 Task: In the  document Povertyfile.epub Change font size of watermark '113' and place the watermark  'Horizontally'. Insert footer and write ww.ramsons.com
Action: Mouse moved to (312, 422)
Screenshot: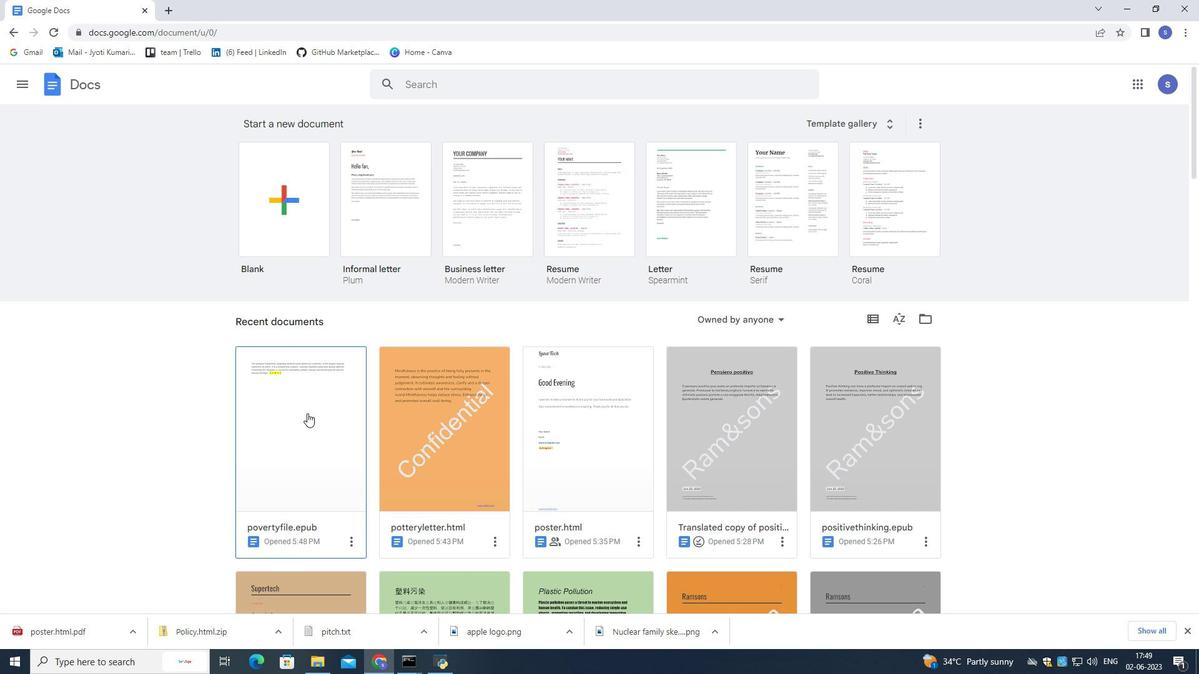 
Action: Mouse pressed left at (312, 422)
Screenshot: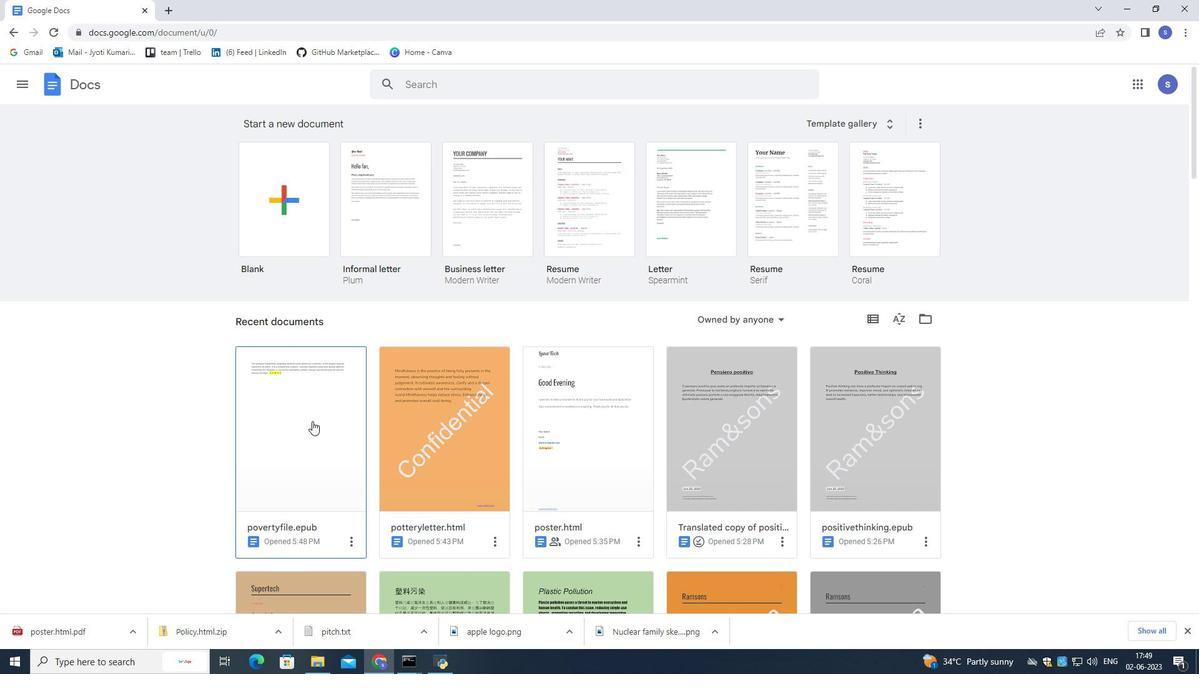 
Action: Mouse pressed left at (312, 422)
Screenshot: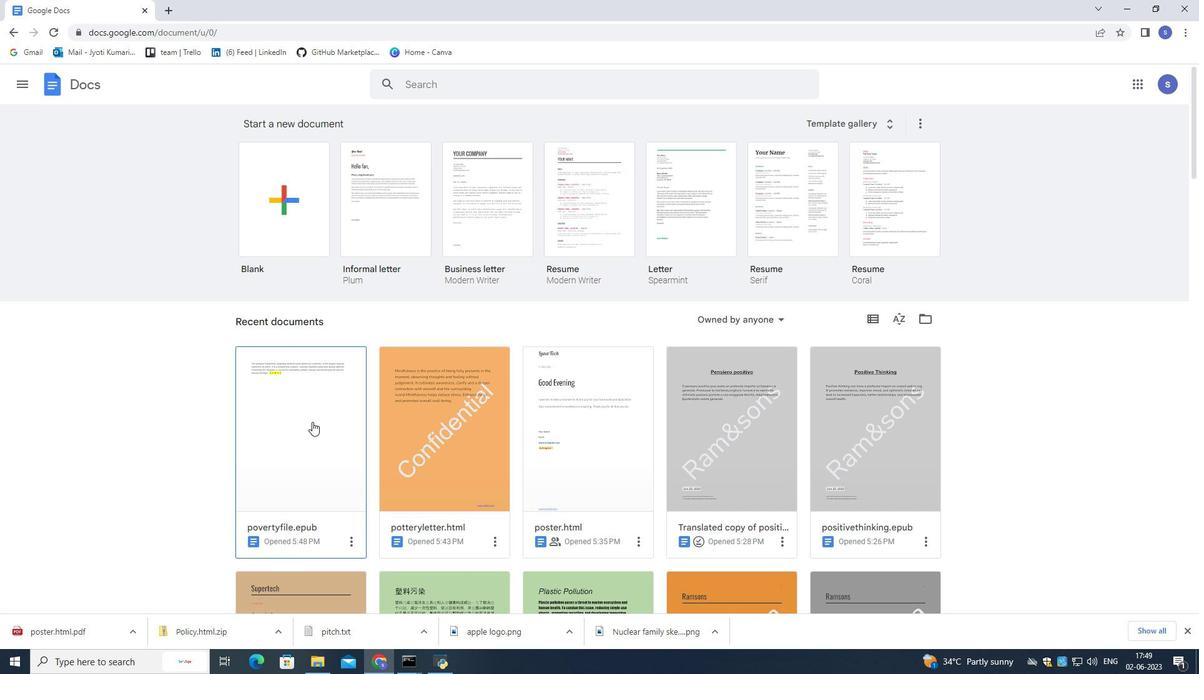 
Action: Mouse moved to (599, 380)
Screenshot: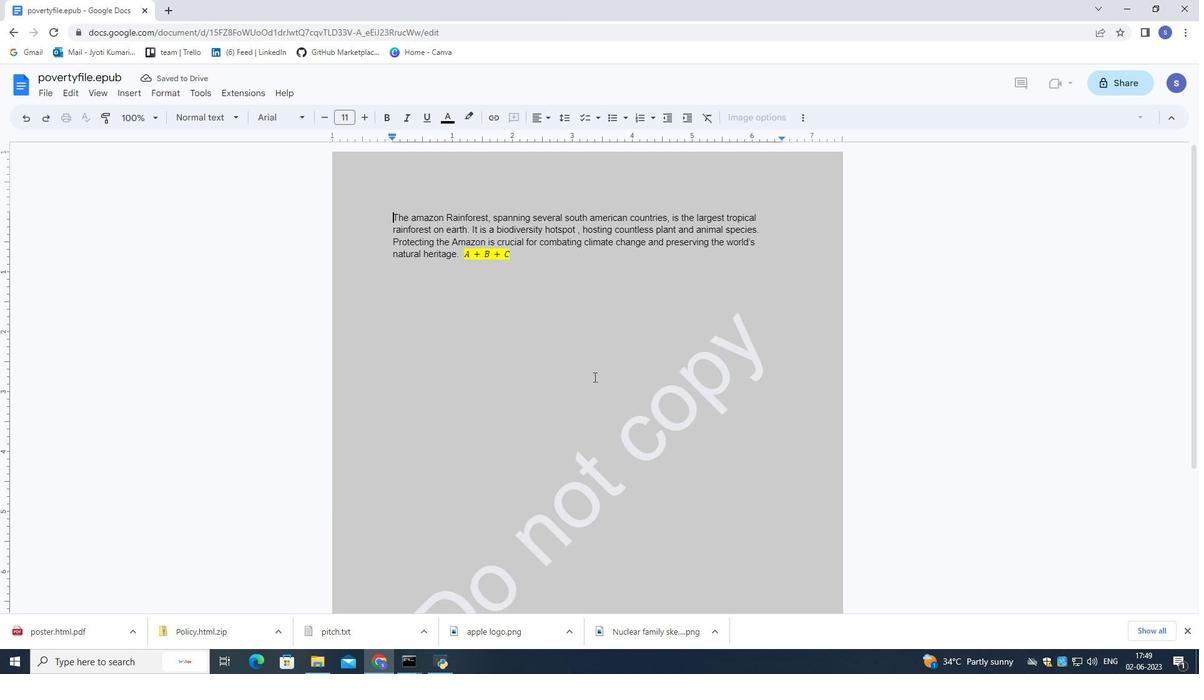 
Action: Mouse scrolled (599, 379) with delta (0, 0)
Screenshot: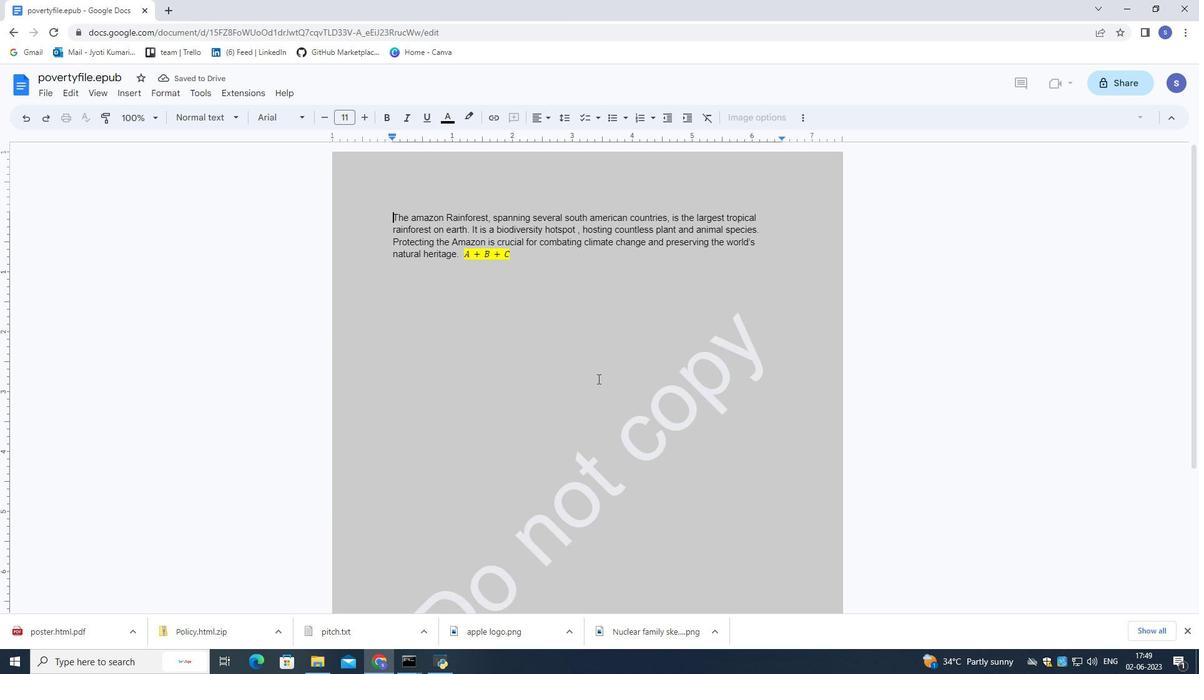 
Action: Mouse moved to (600, 380)
Screenshot: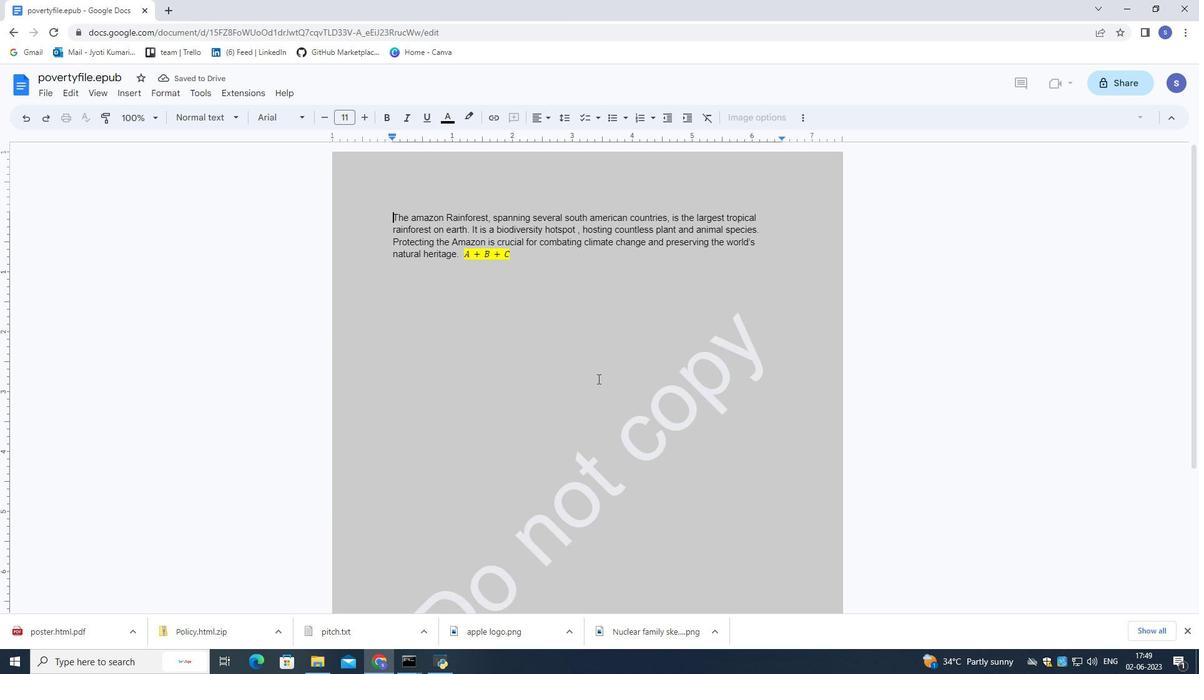 
Action: Mouse scrolled (600, 379) with delta (0, 0)
Screenshot: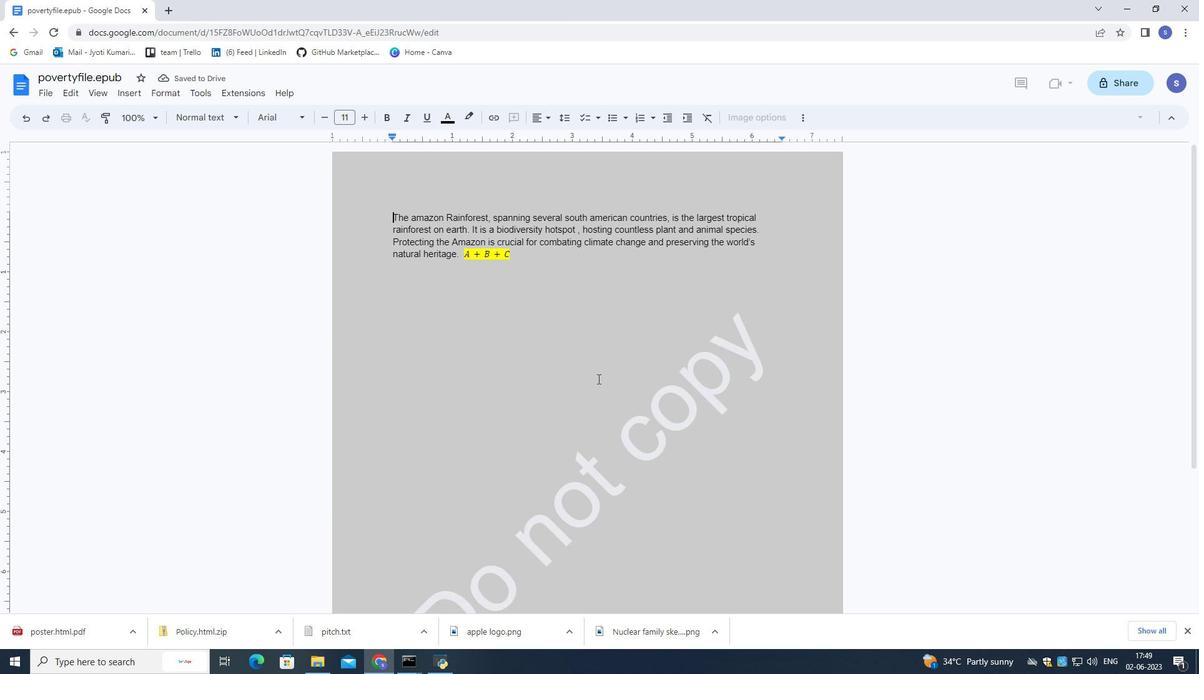 
Action: Mouse moved to (606, 344)
Screenshot: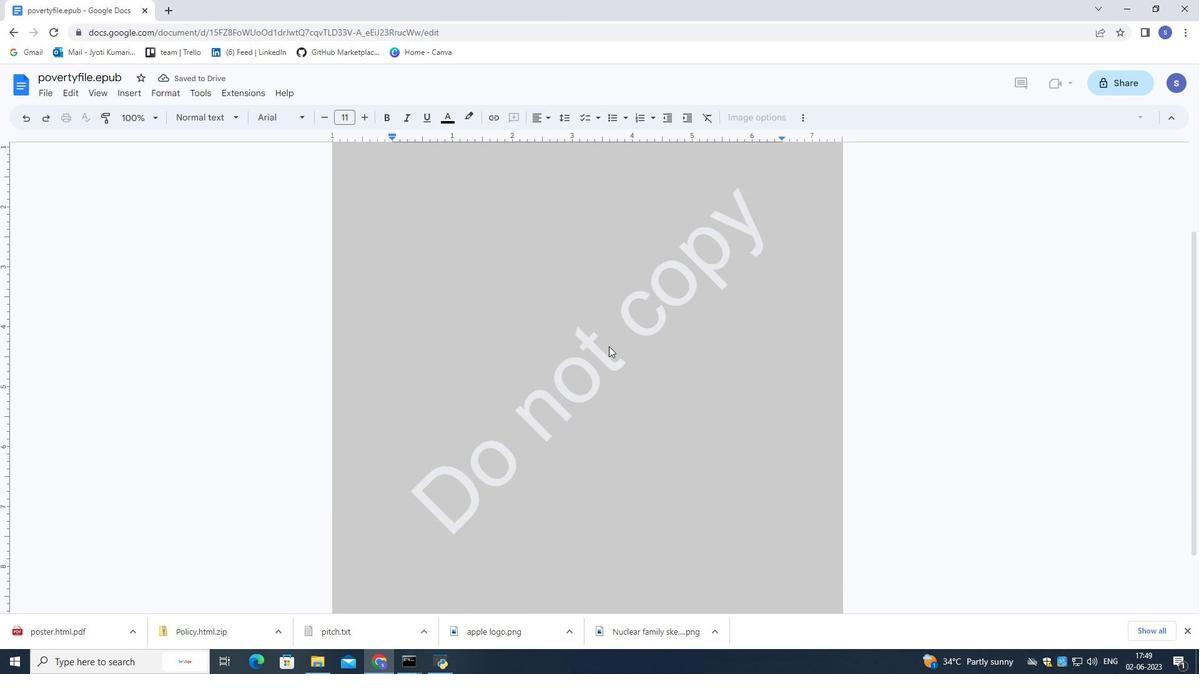 
Action: Mouse pressed left at (606, 344)
Screenshot: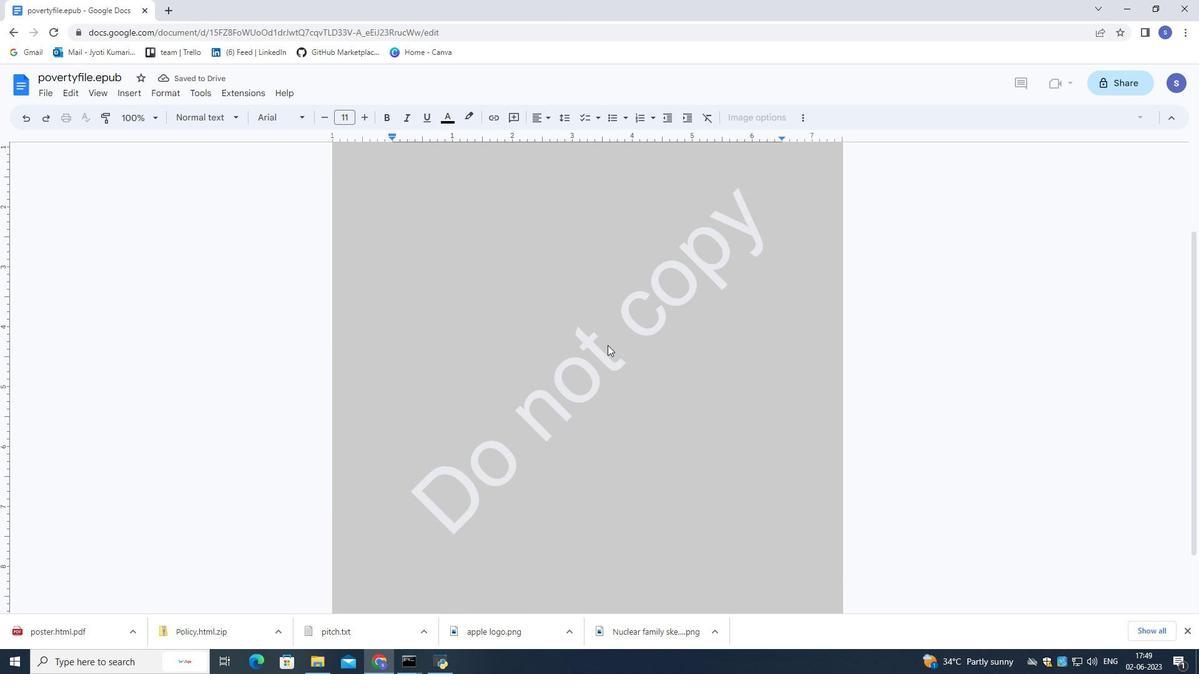 
Action: Mouse moved to (606, 344)
Screenshot: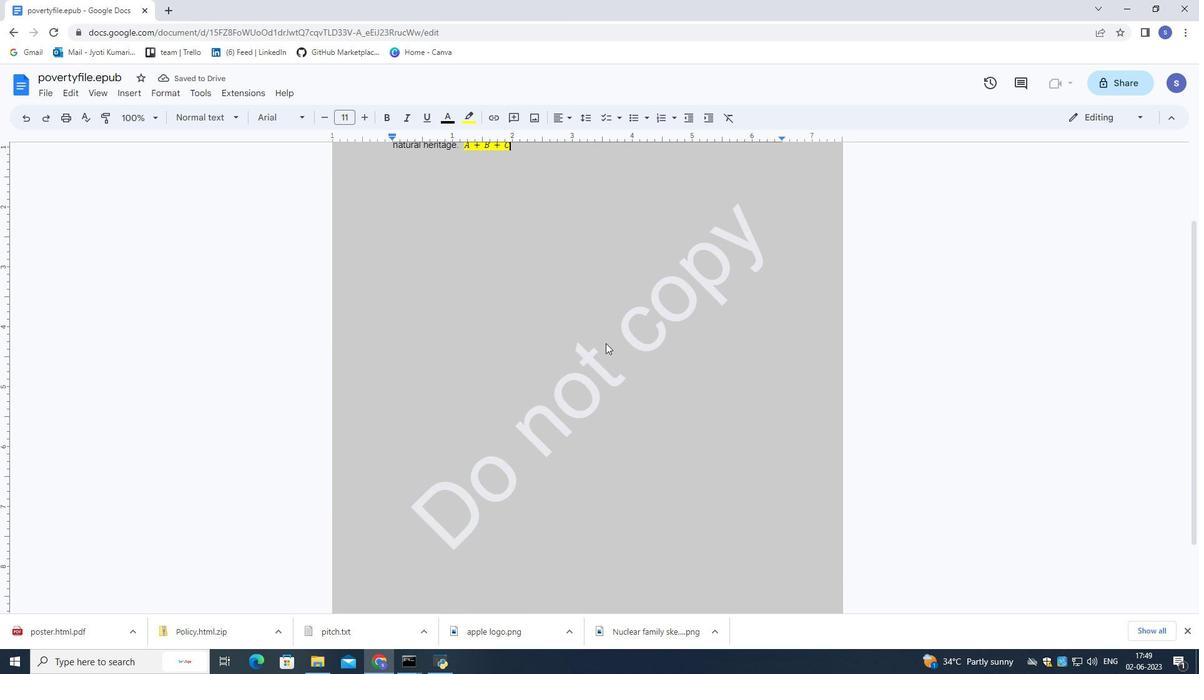 
Action: Mouse pressed left at (606, 343)
Screenshot: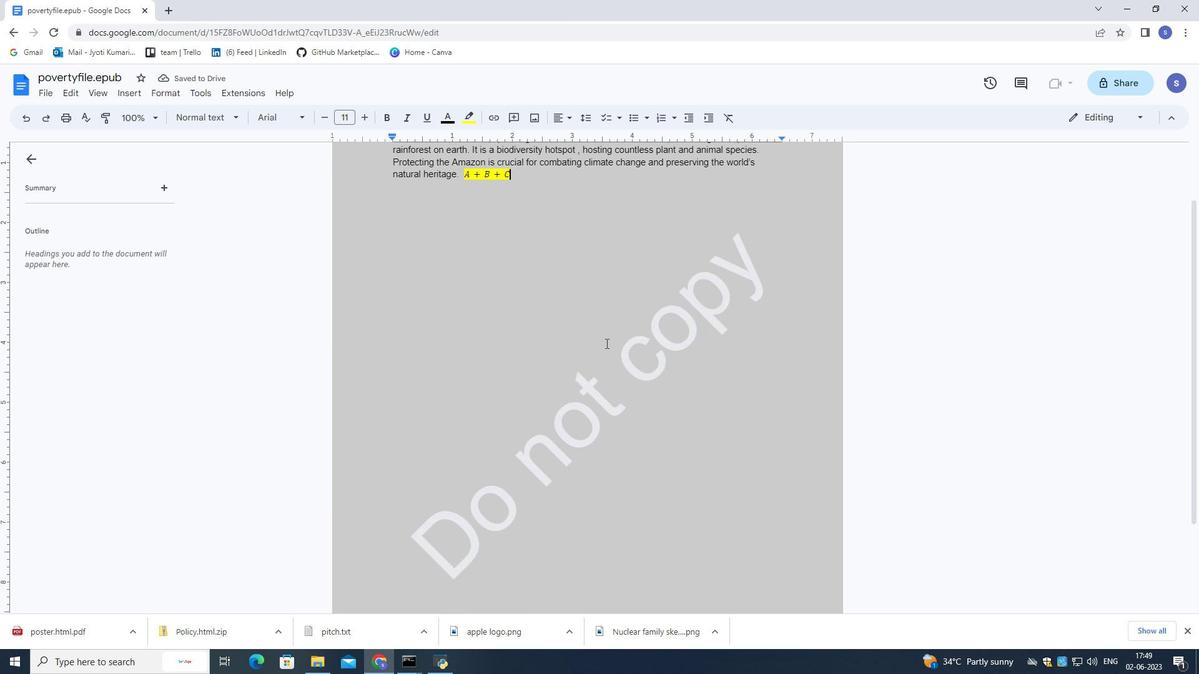
Action: Mouse moved to (629, 380)
Screenshot: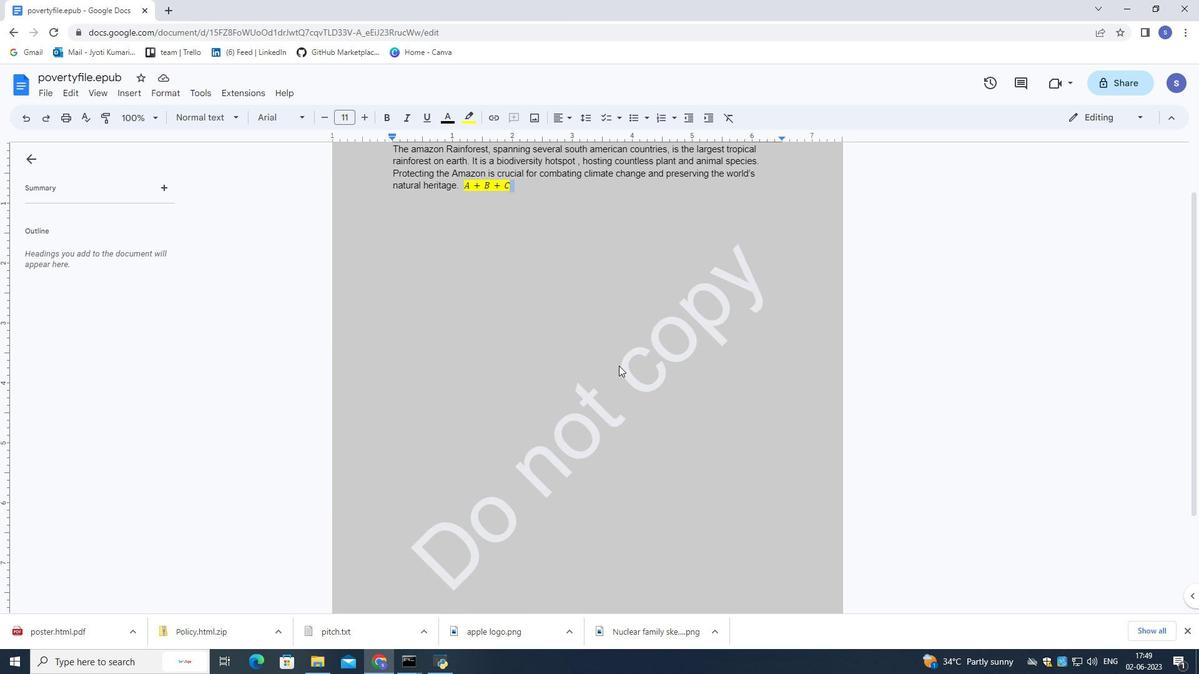 
Action: Mouse pressed left at (629, 380)
Screenshot: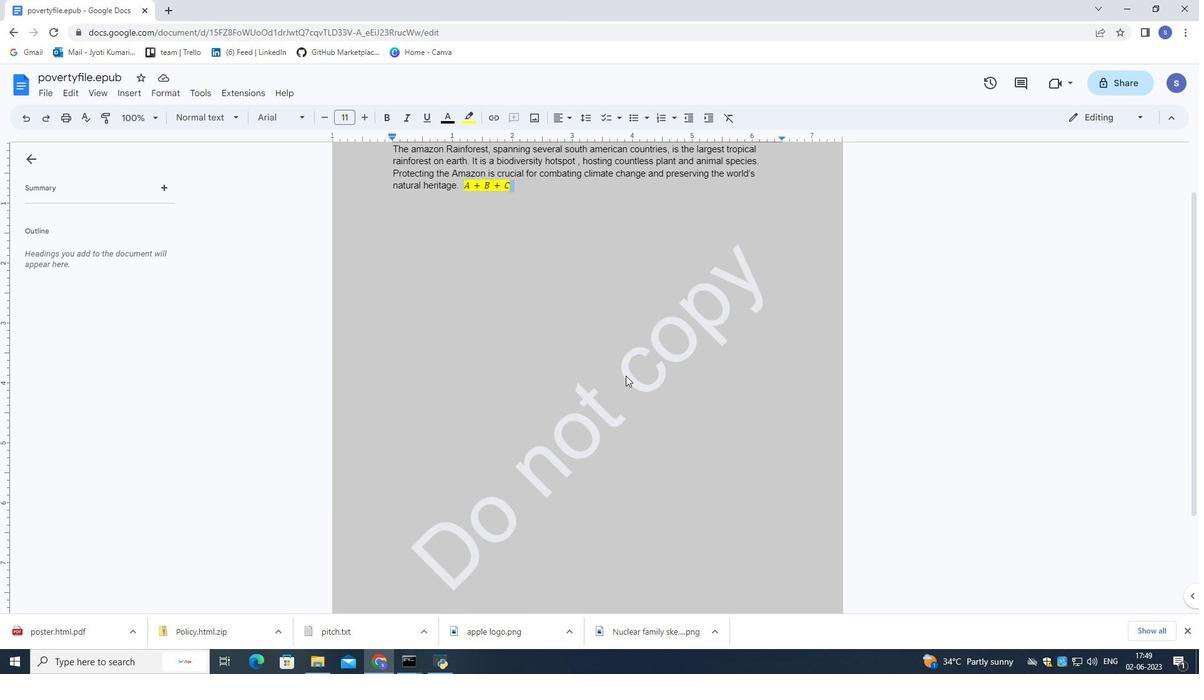 
Action: Mouse moved to (629, 381)
Screenshot: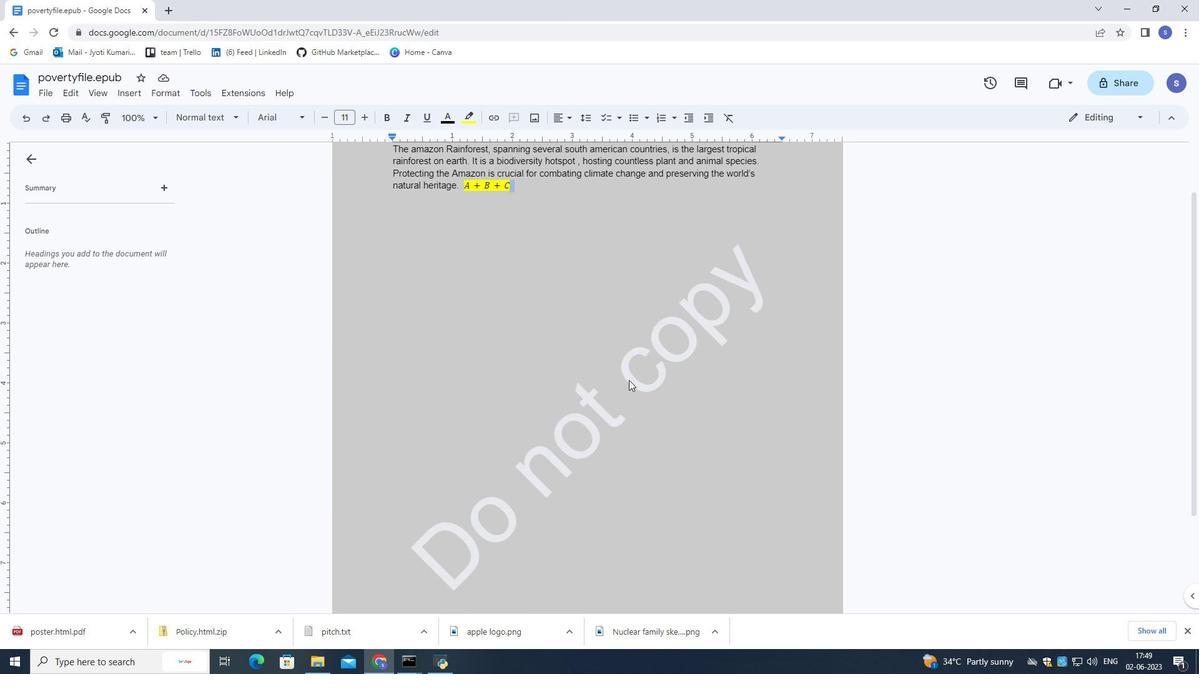 
Action: Mouse pressed left at (629, 381)
Screenshot: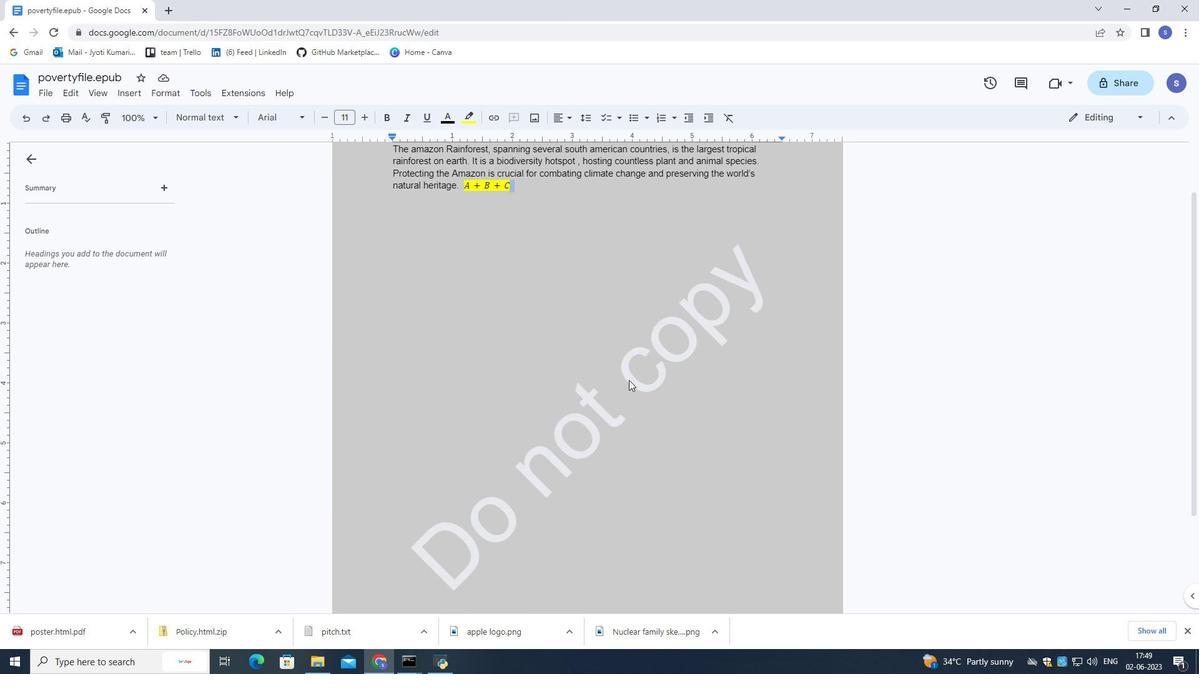 
Action: Mouse moved to (629, 381)
Screenshot: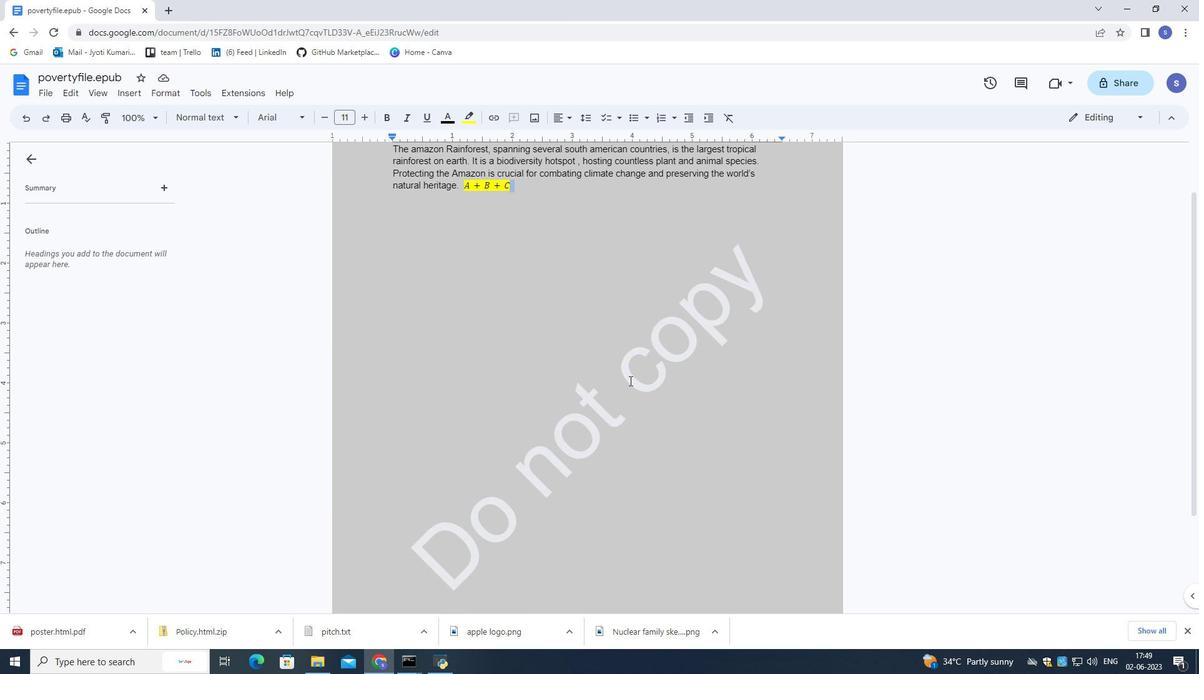 
Action: Mouse pressed left at (629, 381)
Screenshot: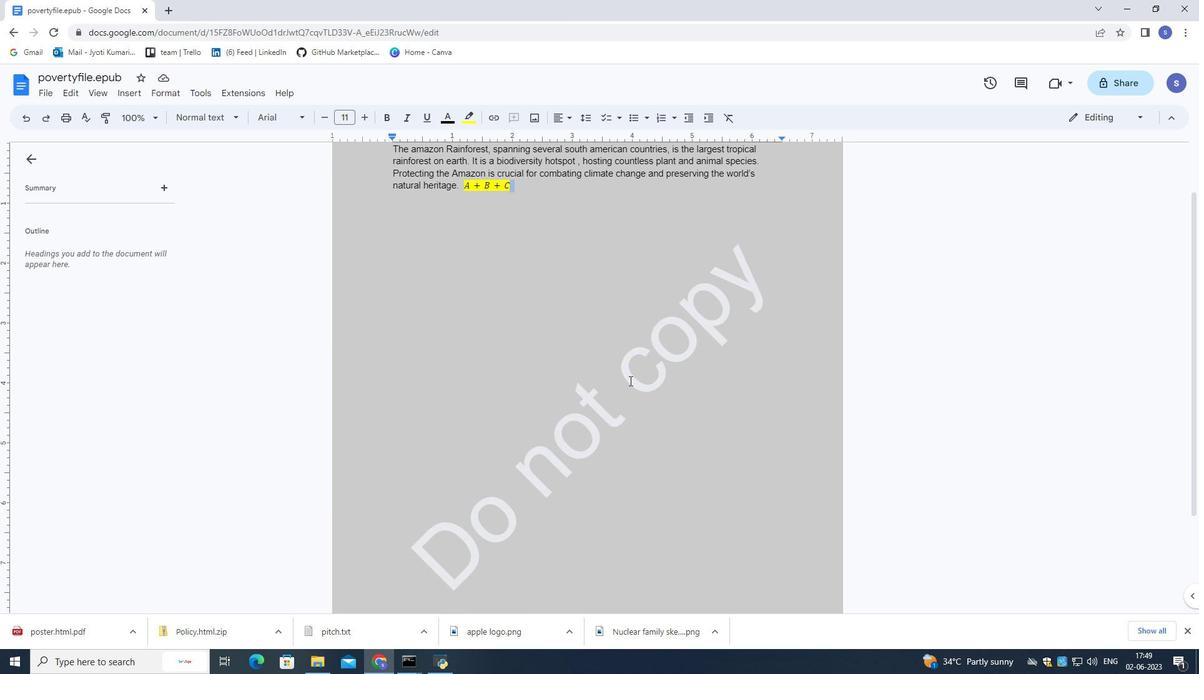 
Action: Mouse moved to (630, 381)
Screenshot: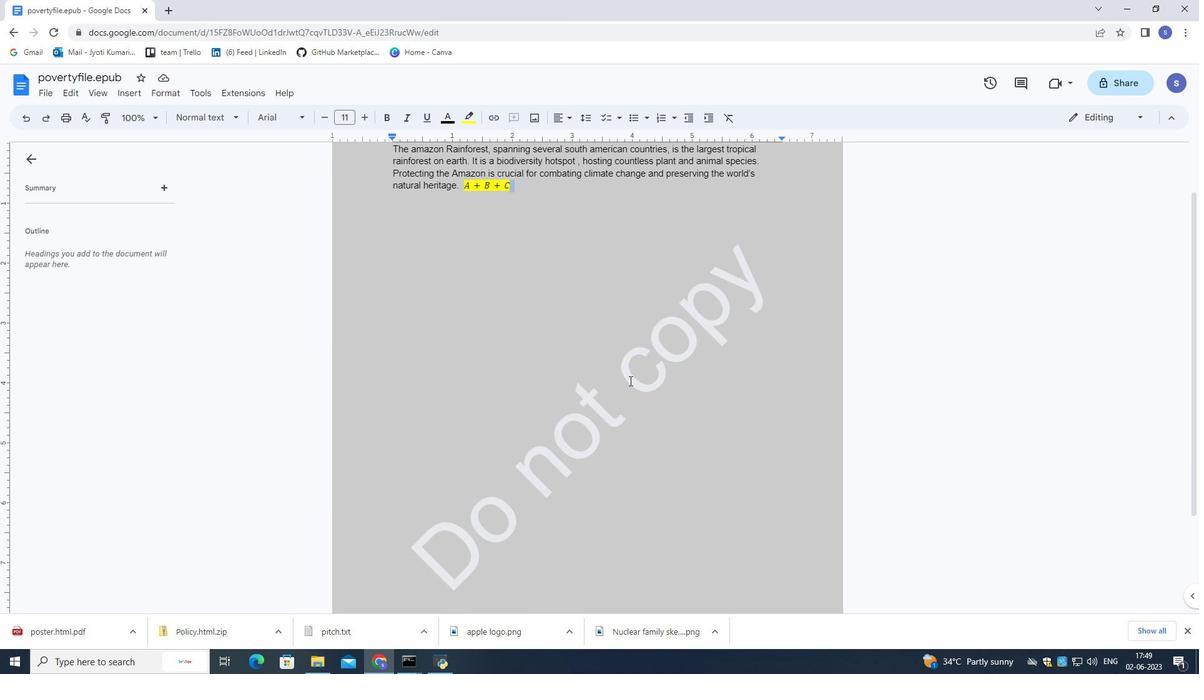 
Action: Mouse pressed left at (630, 381)
Screenshot: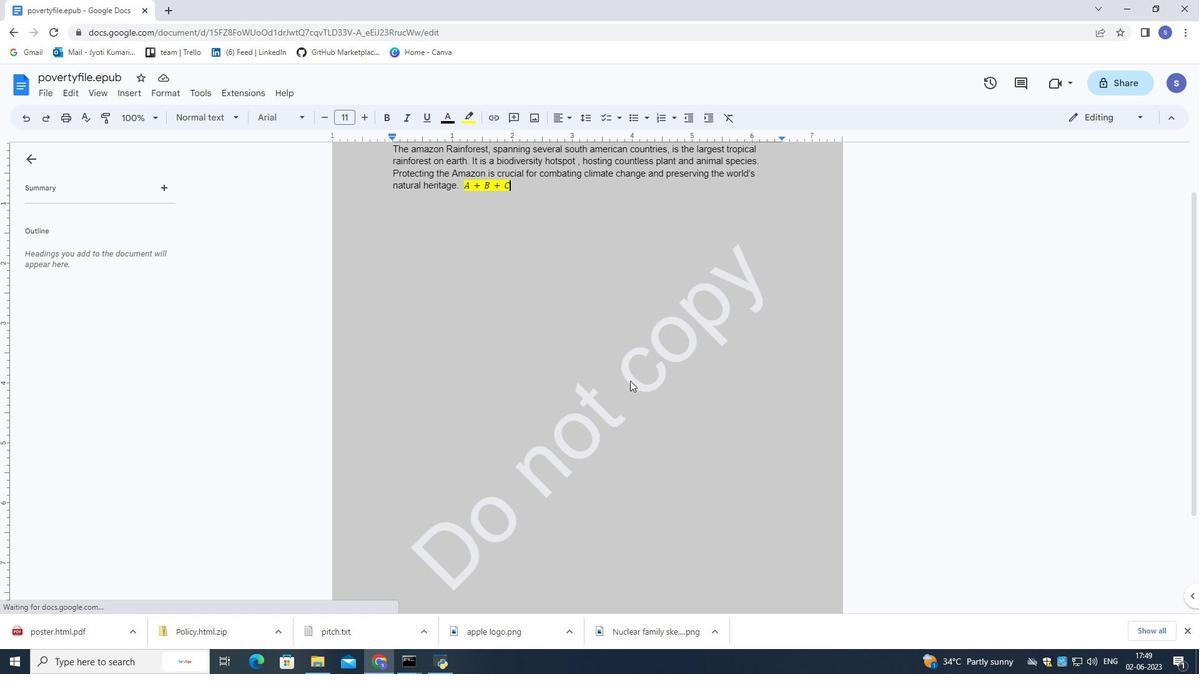 
Action: Mouse moved to (626, 384)
Screenshot: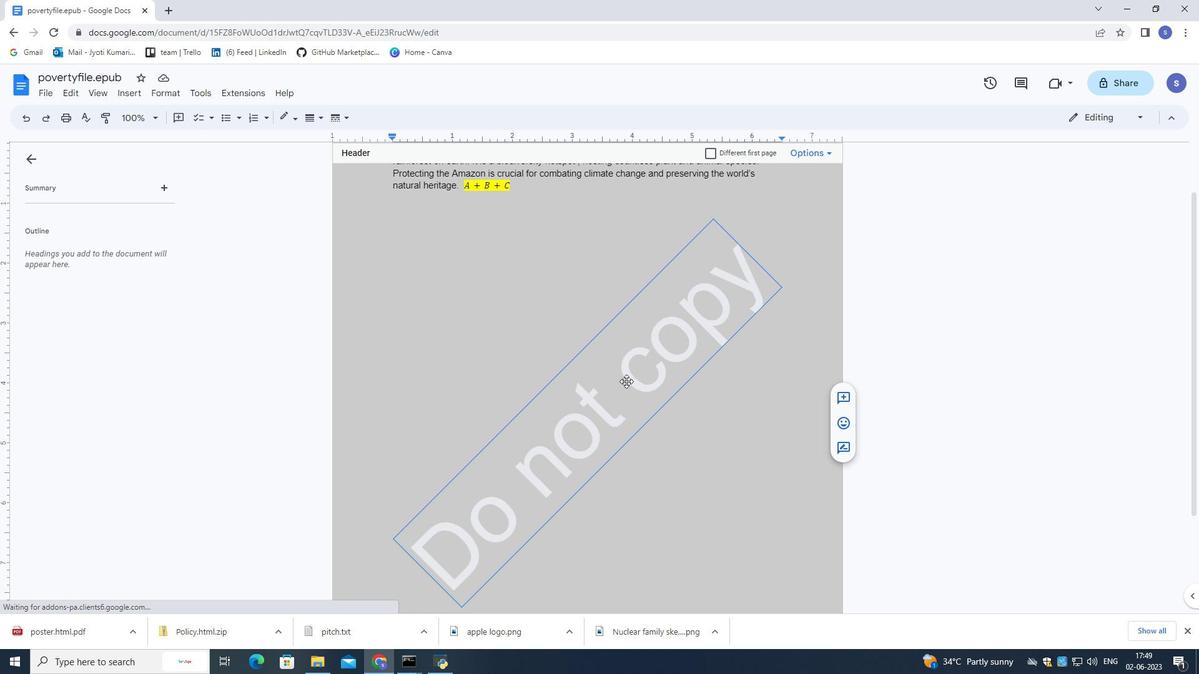 
Action: Mouse scrolled (626, 383) with delta (0, 0)
Screenshot: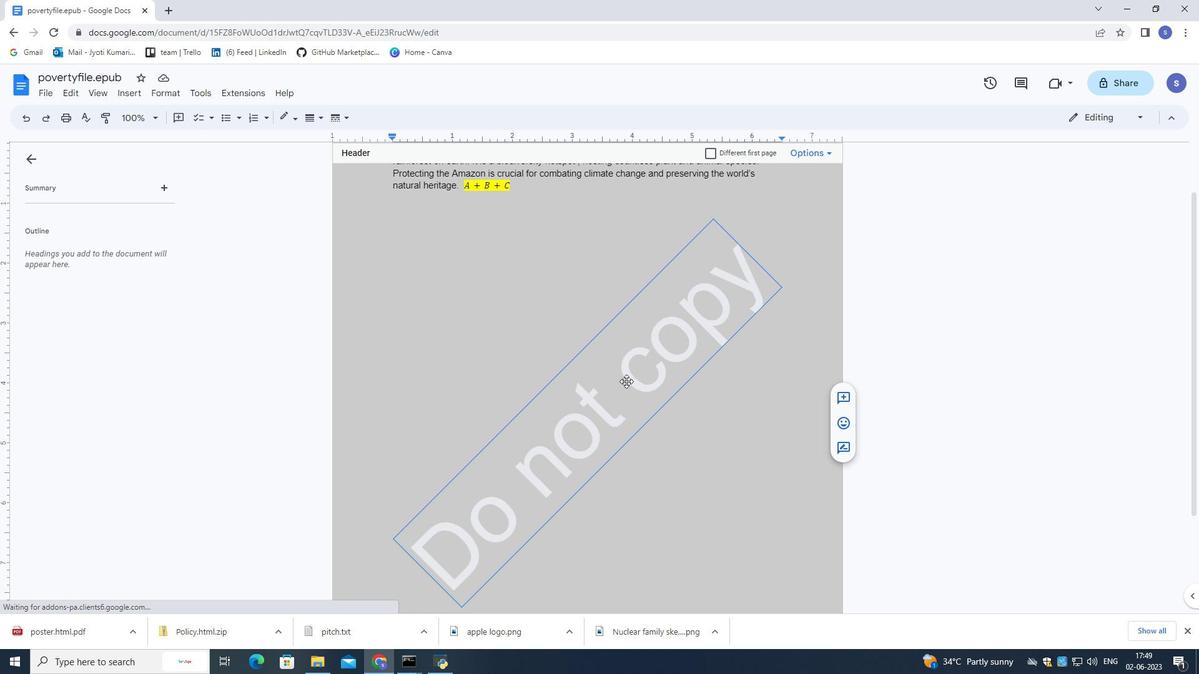 
Action: Mouse moved to (626, 384)
Screenshot: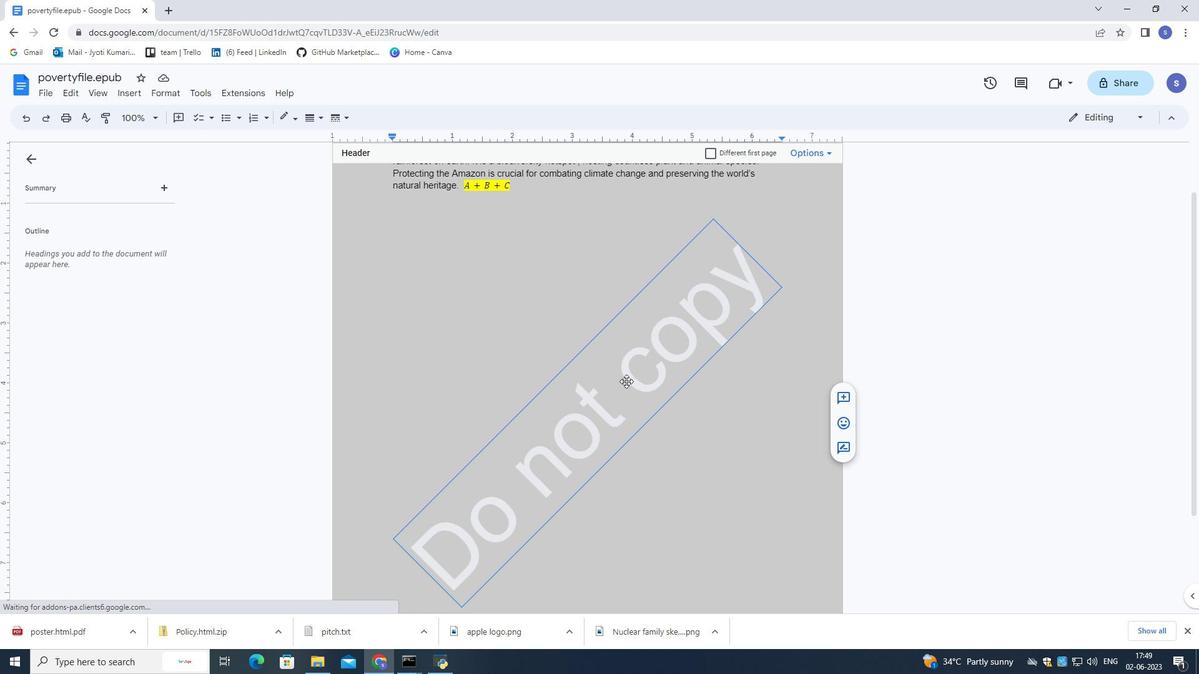 
Action: Mouse scrolled (626, 384) with delta (0, 0)
Screenshot: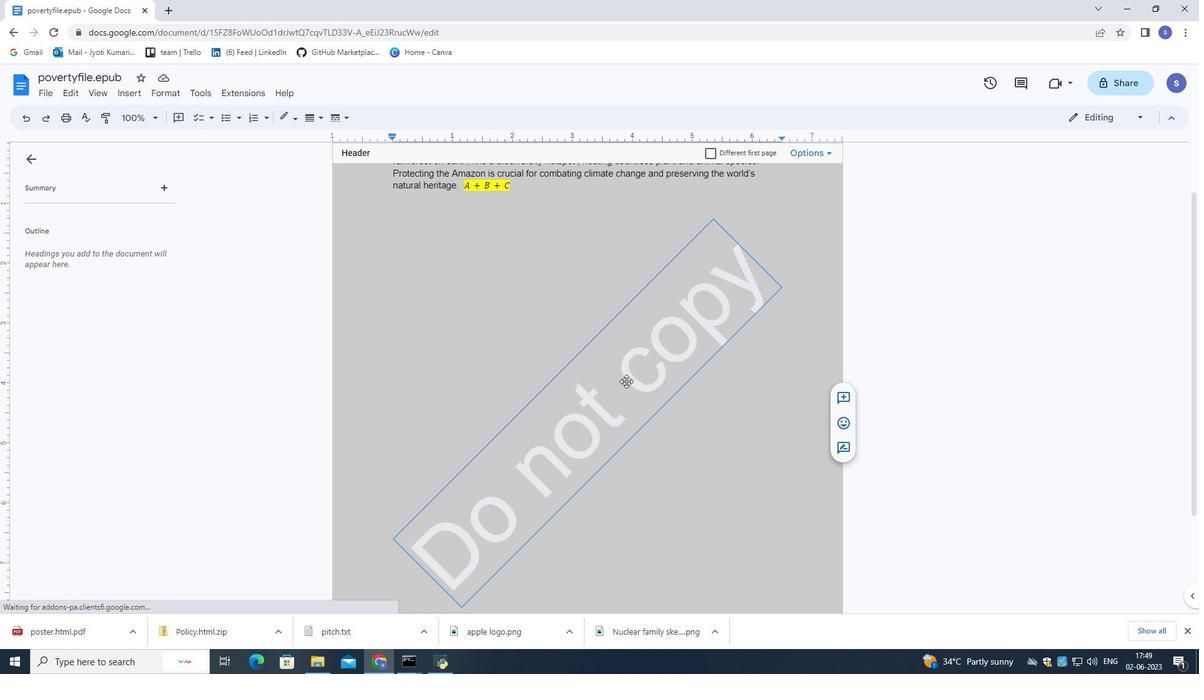 
Action: Mouse scrolled (626, 384) with delta (0, 0)
Screenshot: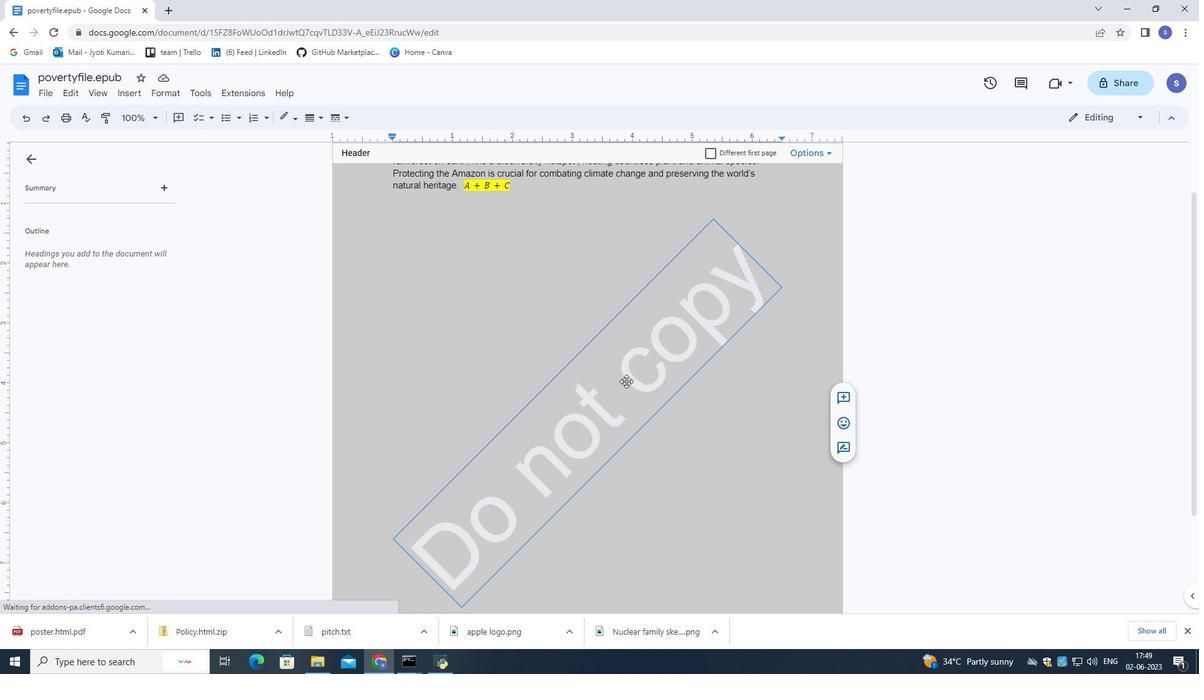 
Action: Mouse scrolled (626, 384) with delta (0, 0)
Screenshot: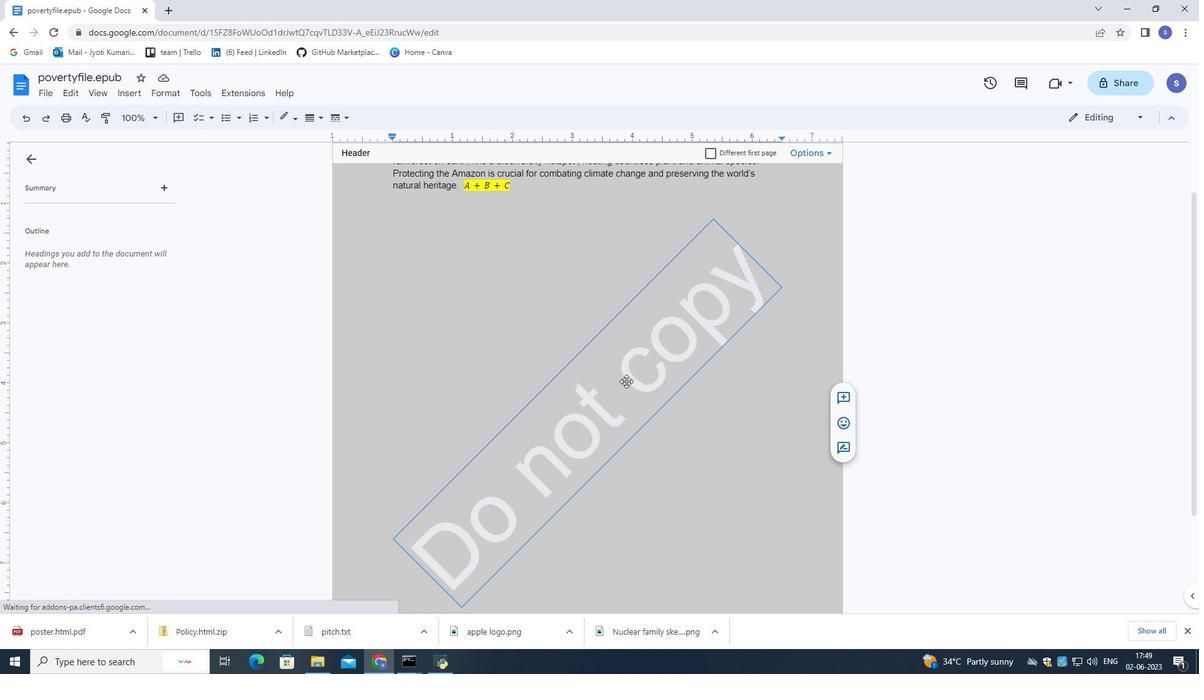 
Action: Mouse moved to (432, 494)
Screenshot: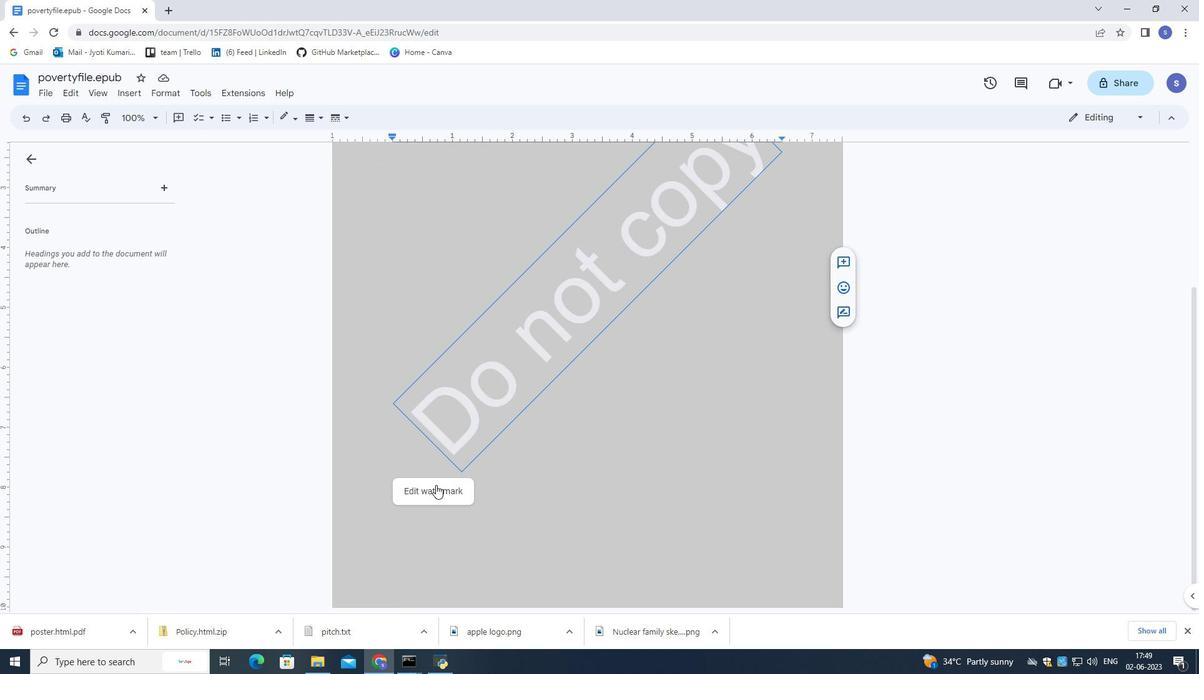 
Action: Mouse pressed left at (432, 494)
Screenshot: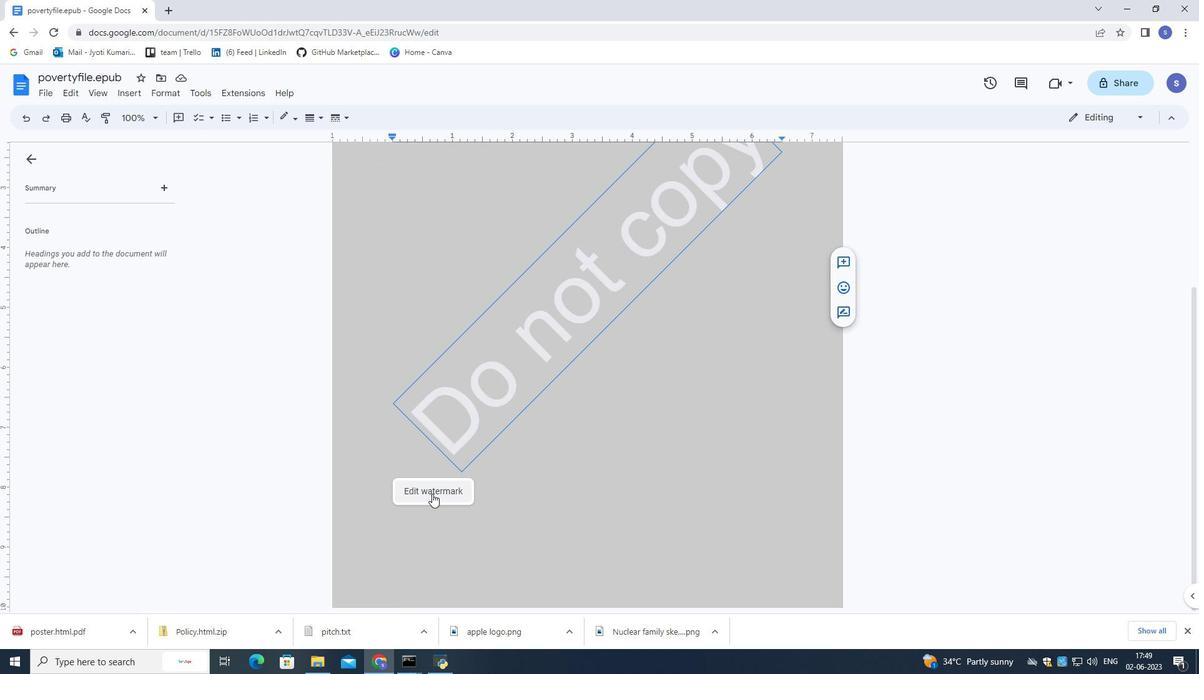
Action: Mouse moved to (1090, 281)
Screenshot: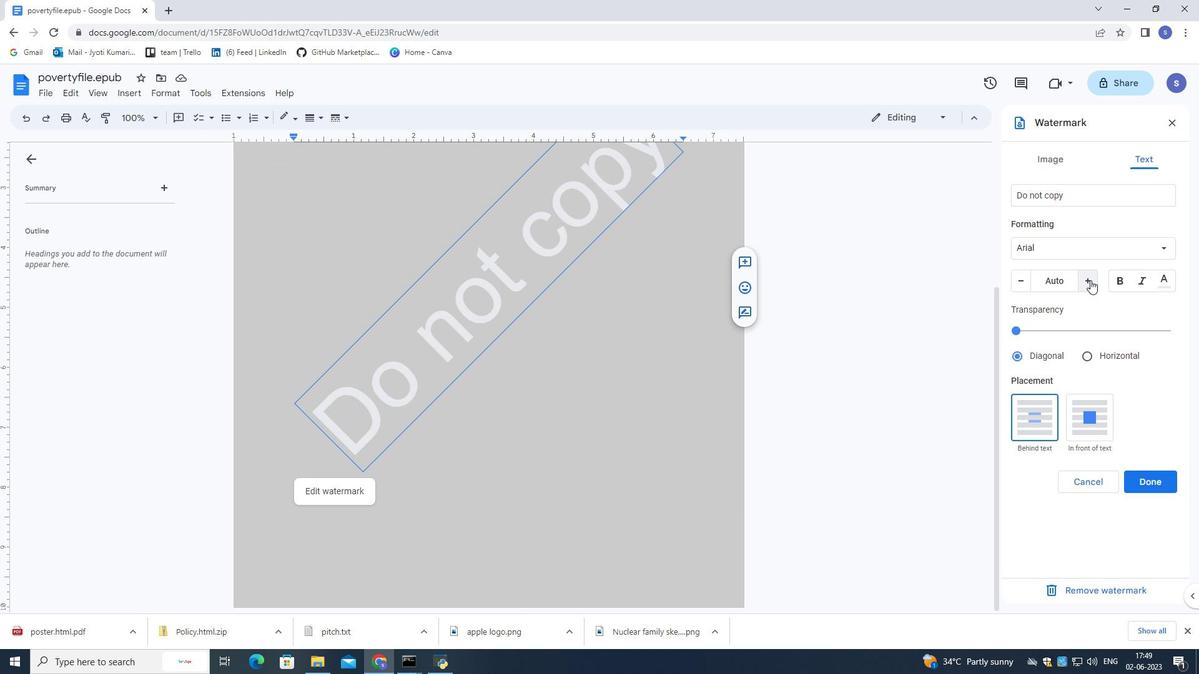 
Action: Mouse pressed left at (1090, 281)
Screenshot: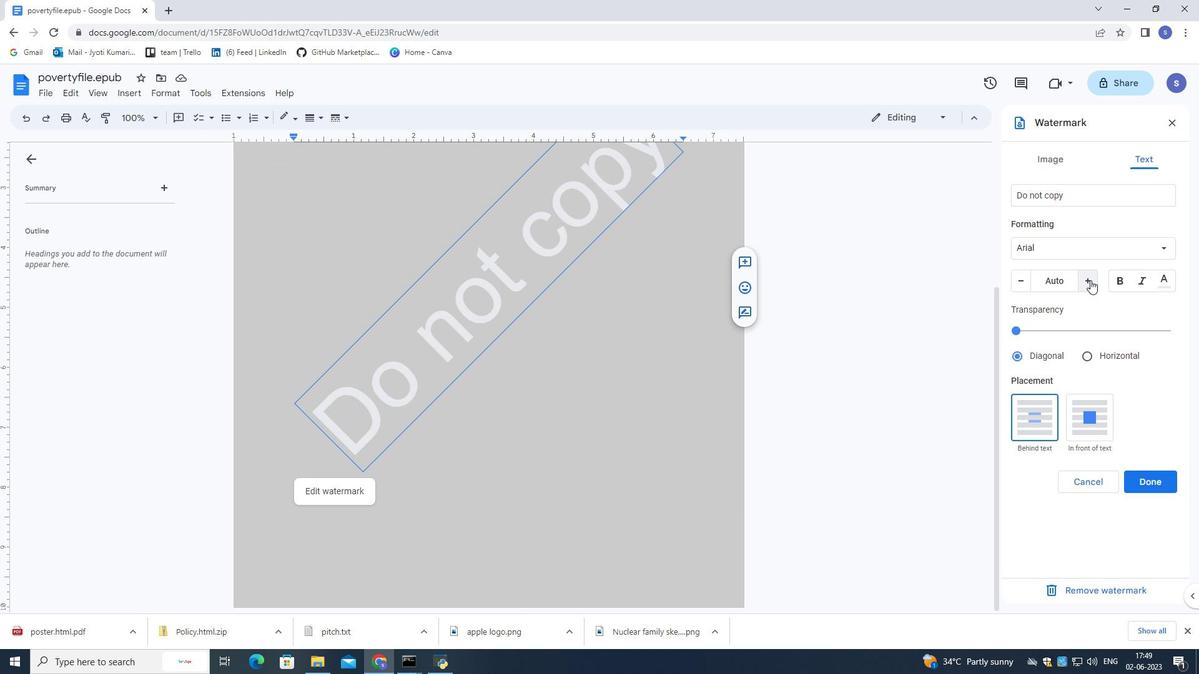
Action: Mouse pressed left at (1090, 281)
Screenshot: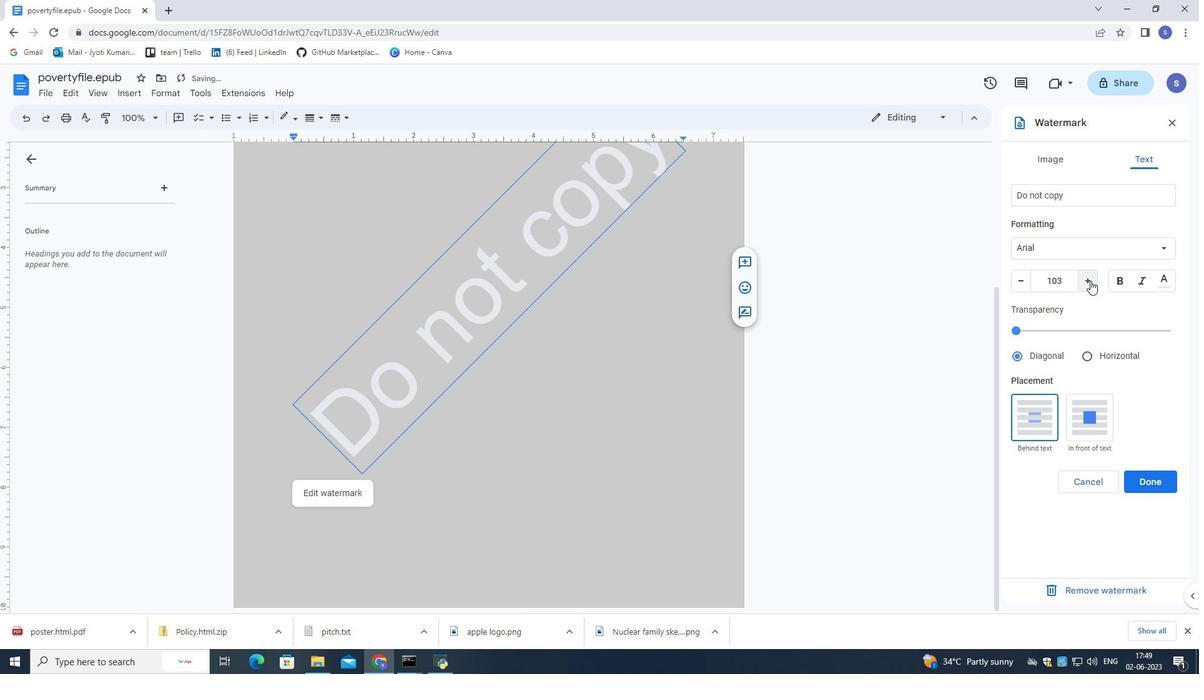 
Action: Mouse pressed left at (1090, 281)
Screenshot: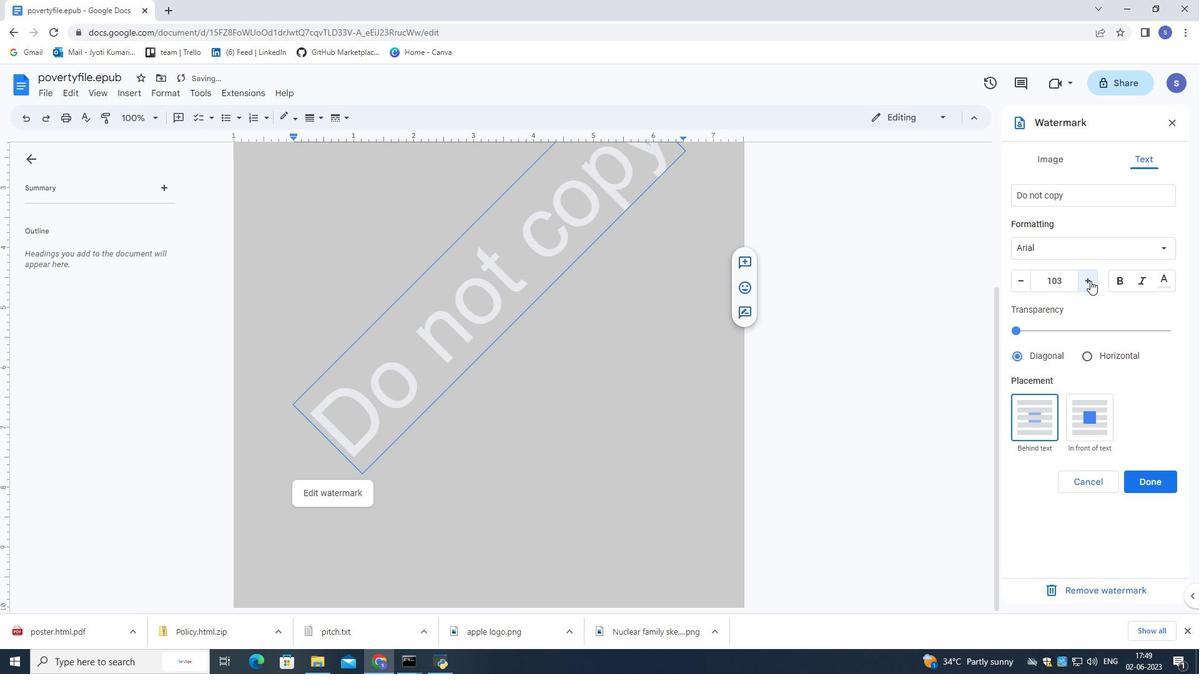 
Action: Mouse pressed left at (1090, 281)
Screenshot: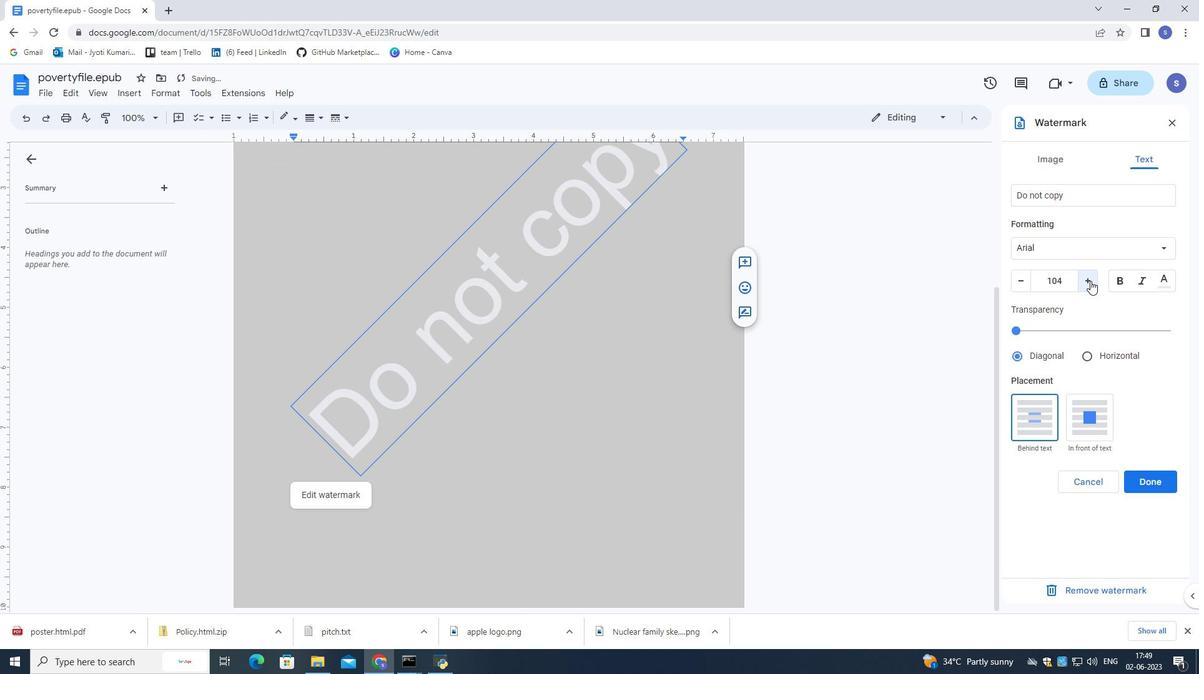 
Action: Mouse pressed left at (1090, 281)
Screenshot: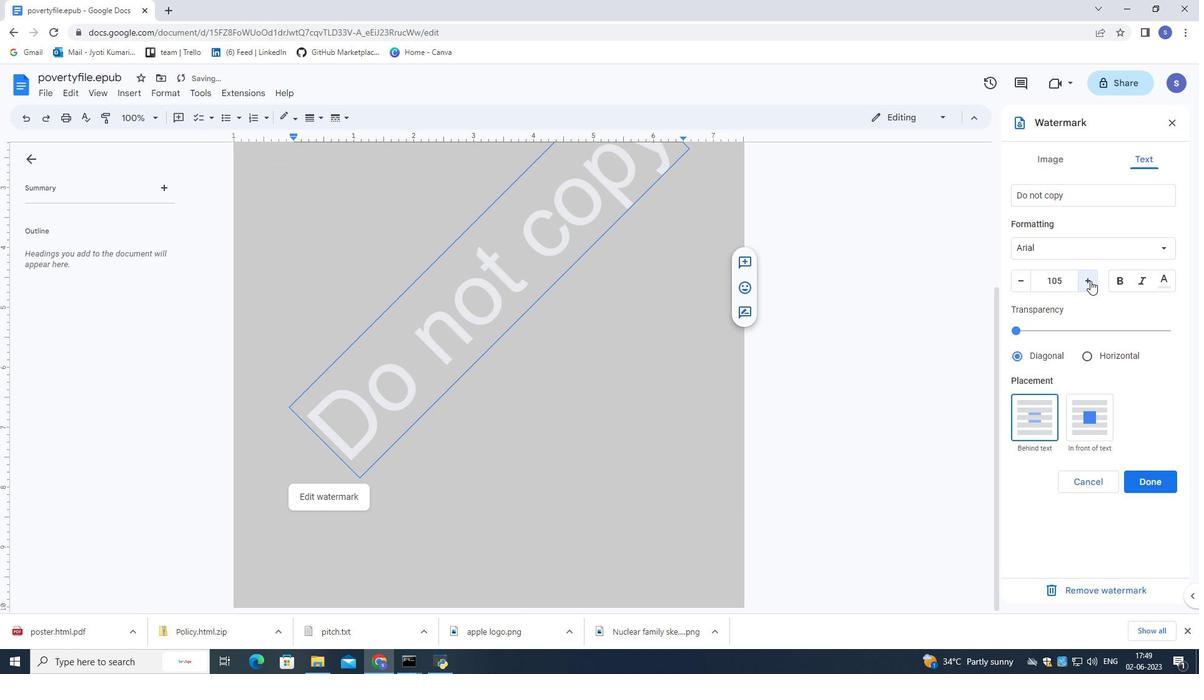 
Action: Mouse pressed left at (1090, 281)
Screenshot: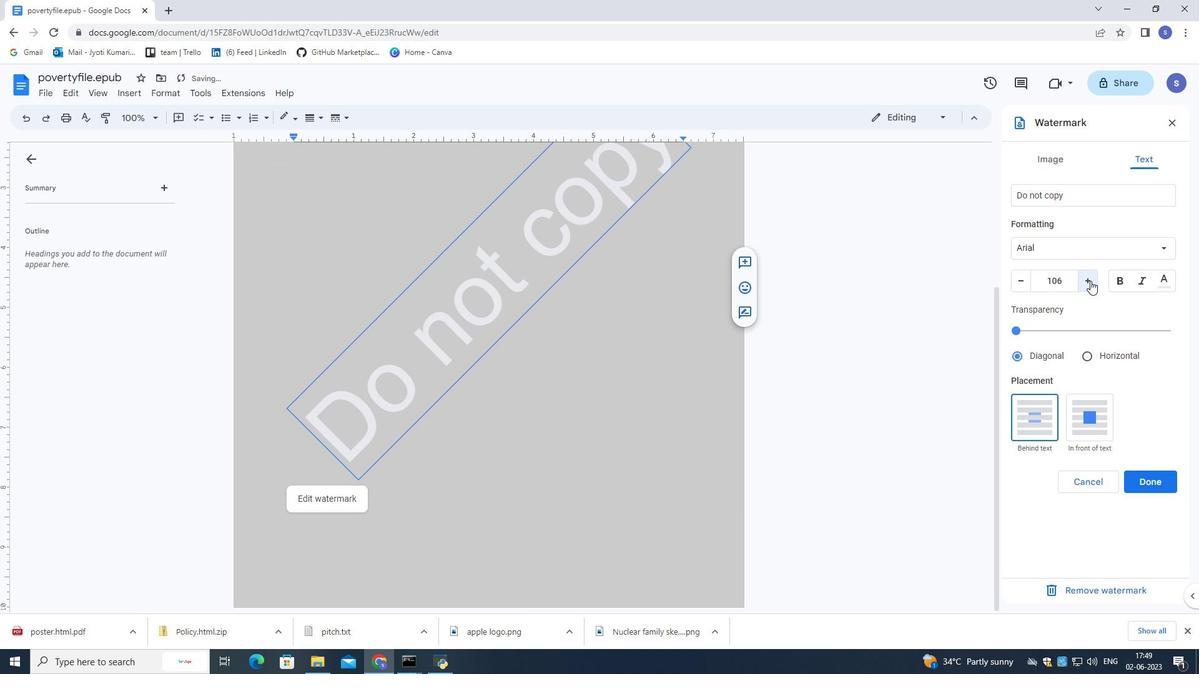 
Action: Mouse pressed left at (1090, 281)
Screenshot: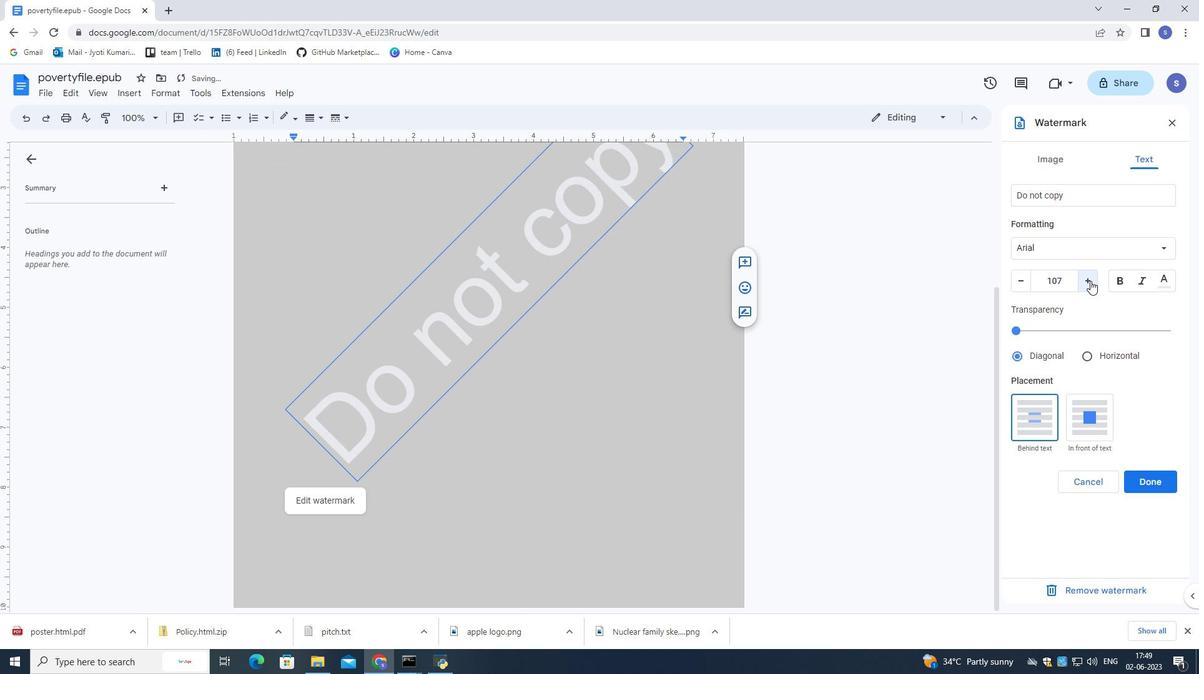 
Action: Mouse pressed left at (1090, 281)
Screenshot: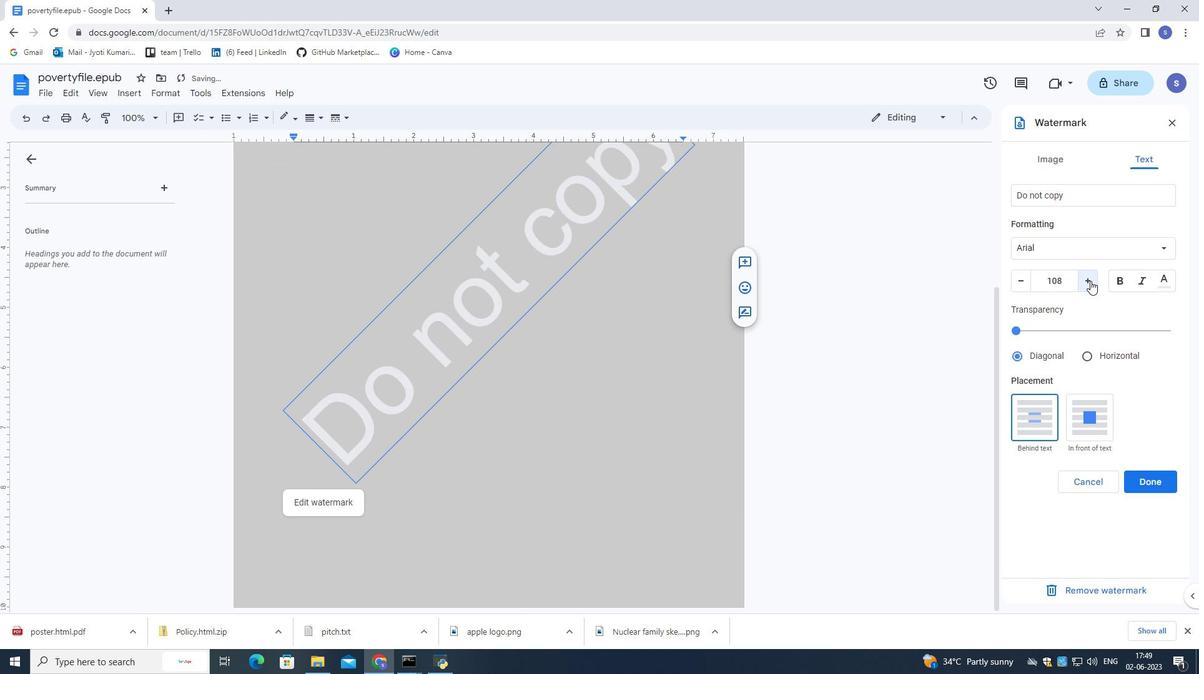 
Action: Mouse pressed left at (1090, 281)
Screenshot: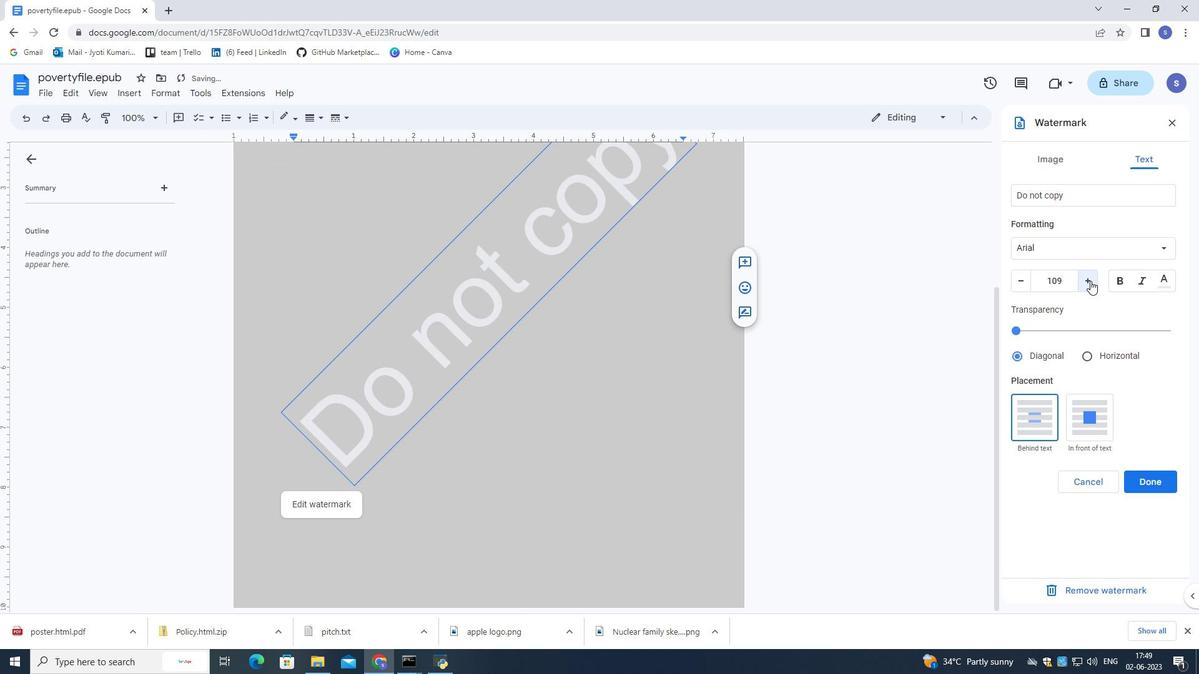 
Action: Mouse pressed left at (1090, 281)
Screenshot: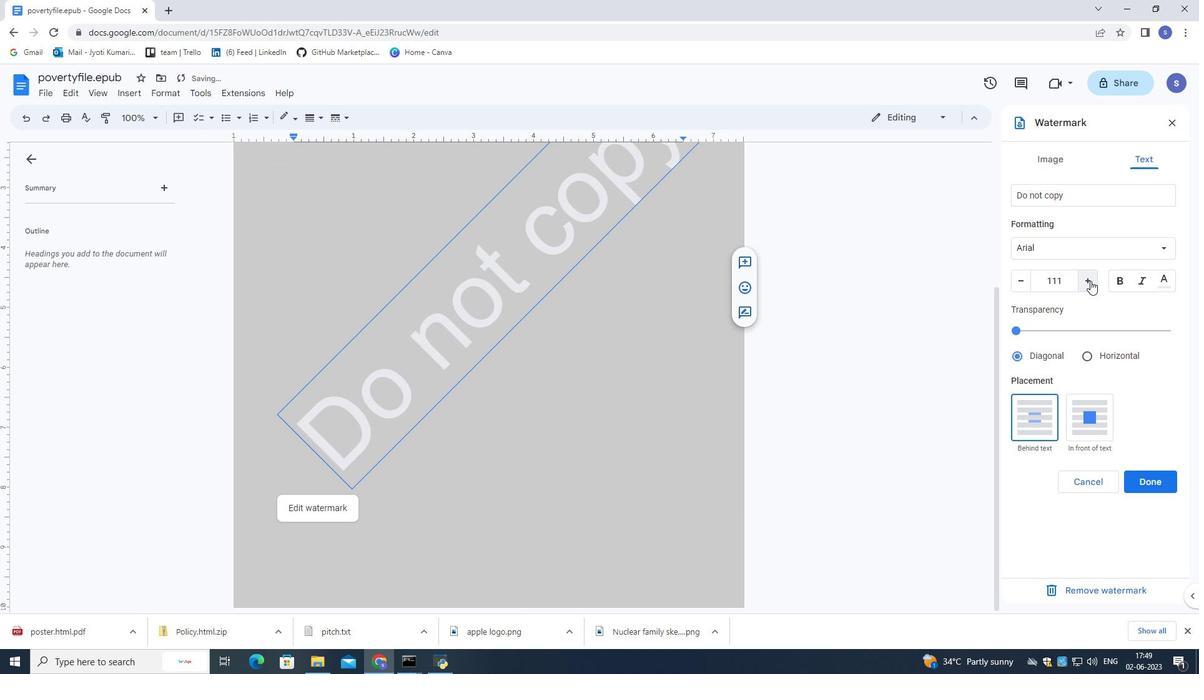 
Action: Mouse pressed left at (1090, 281)
Screenshot: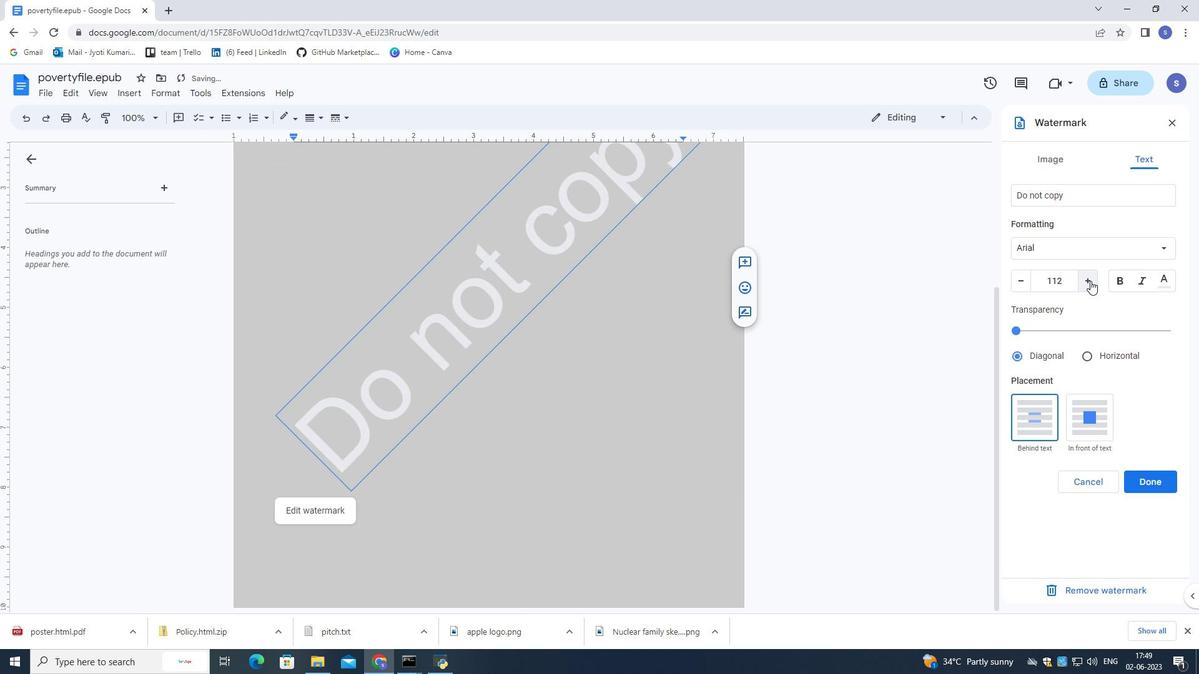 
Action: Mouse moved to (1165, 478)
Screenshot: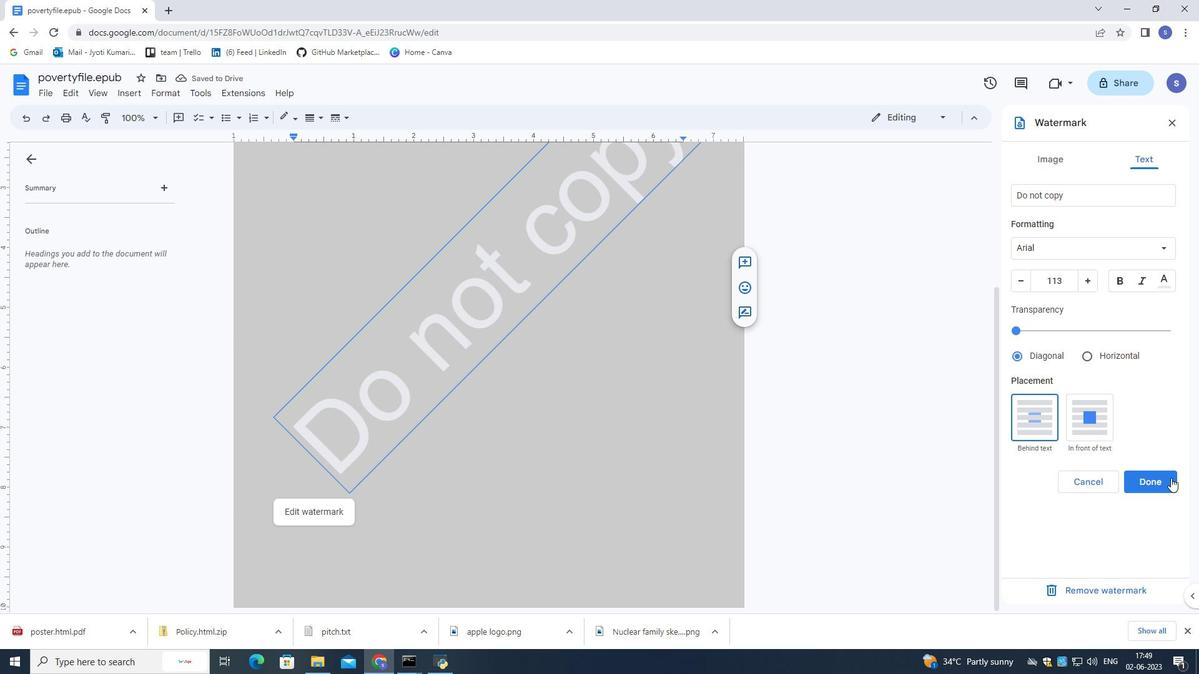 
Action: Mouse pressed left at (1165, 478)
Screenshot: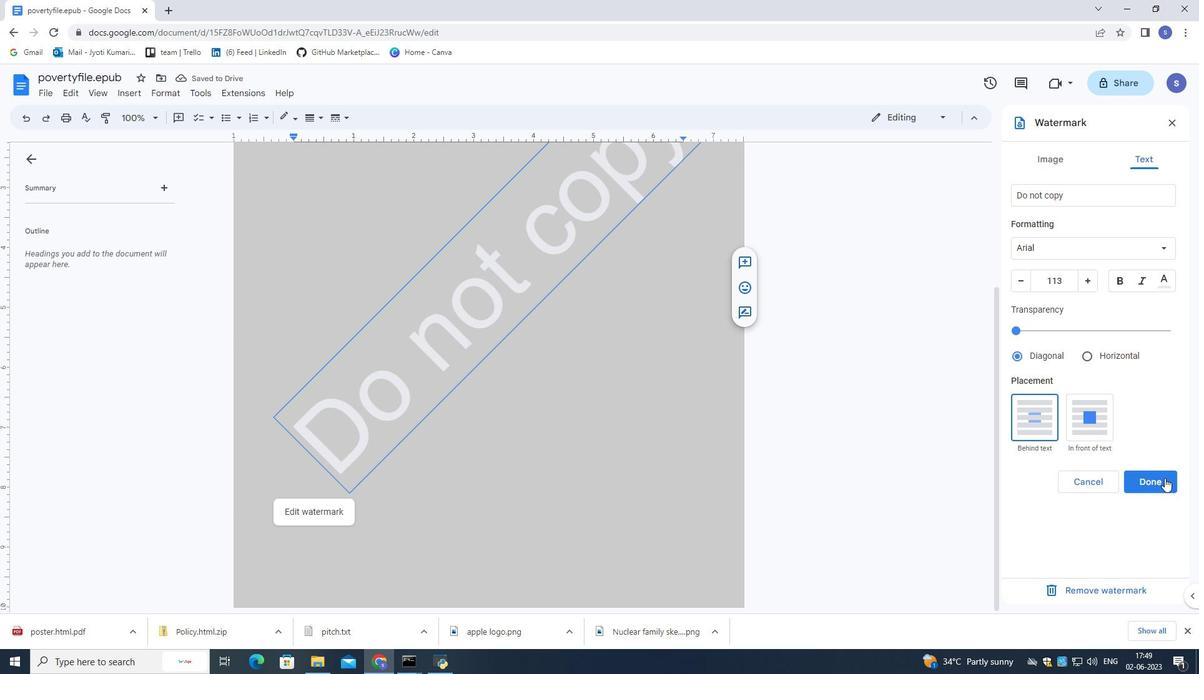 
Action: Mouse moved to (446, 244)
Screenshot: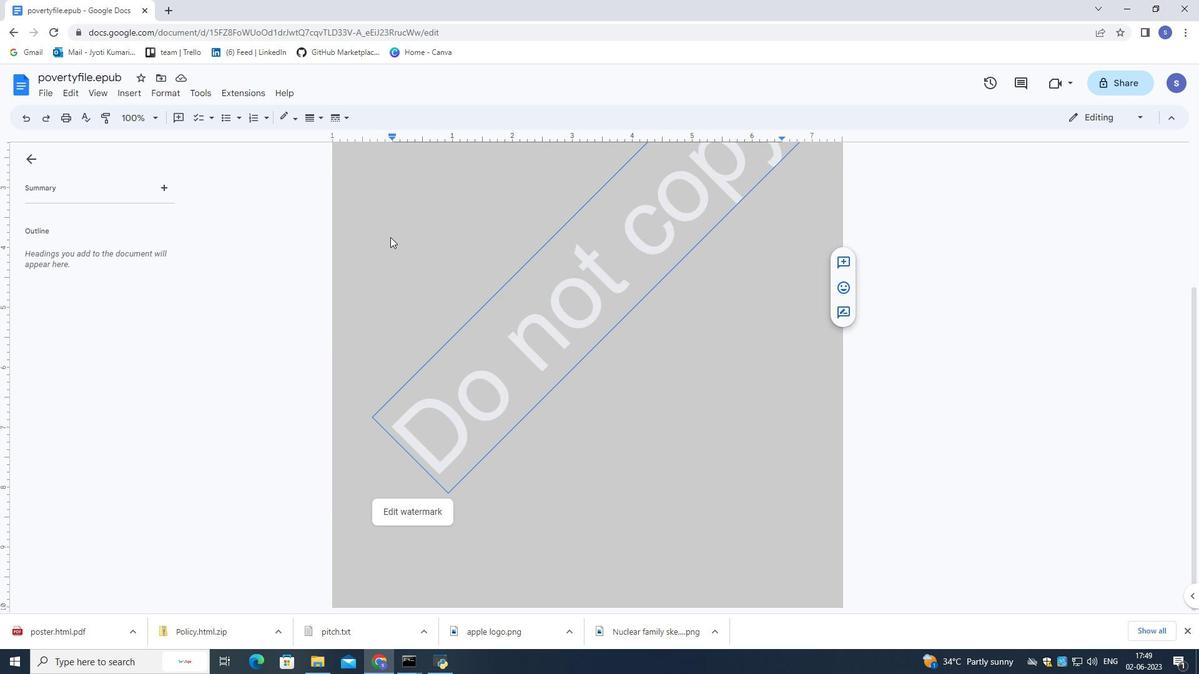 
Action: Mouse pressed left at (446, 244)
Screenshot: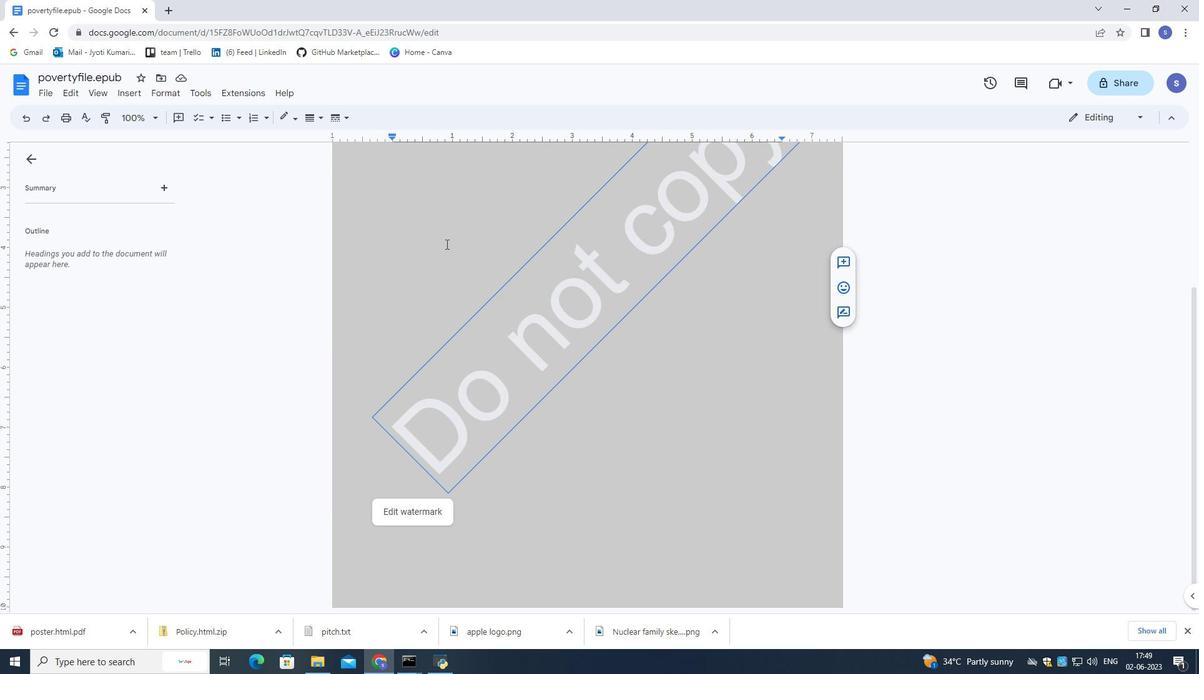 
Action: Mouse moved to (116, 88)
Screenshot: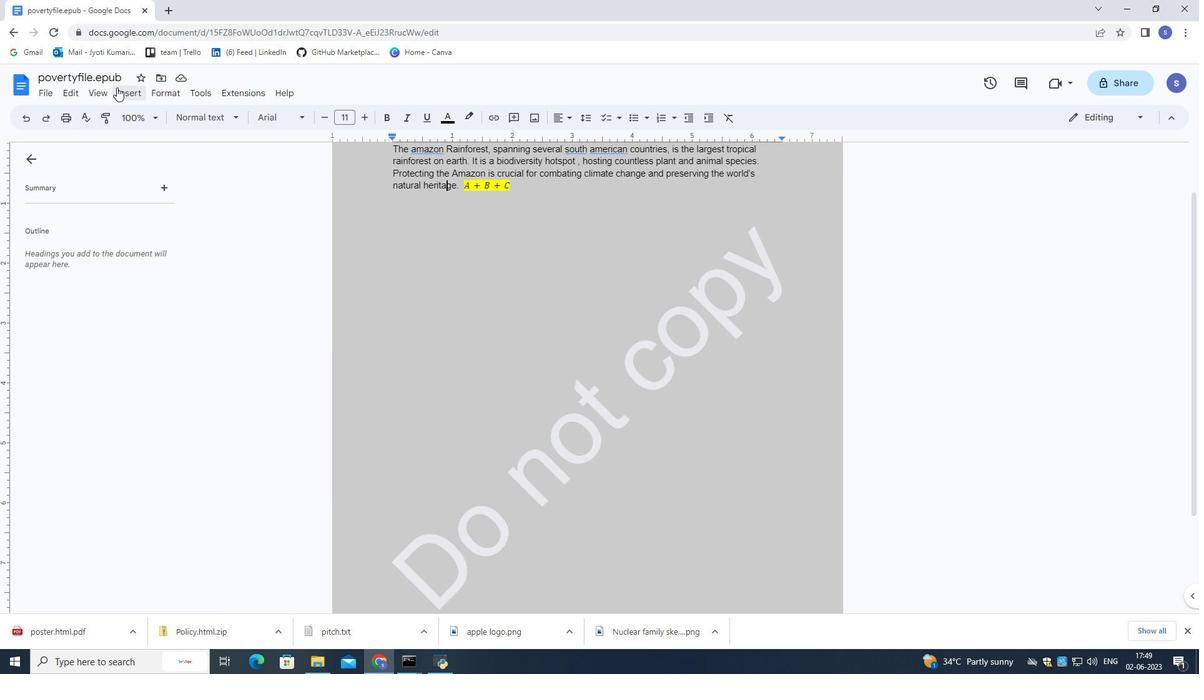
Action: Mouse pressed left at (116, 88)
Screenshot: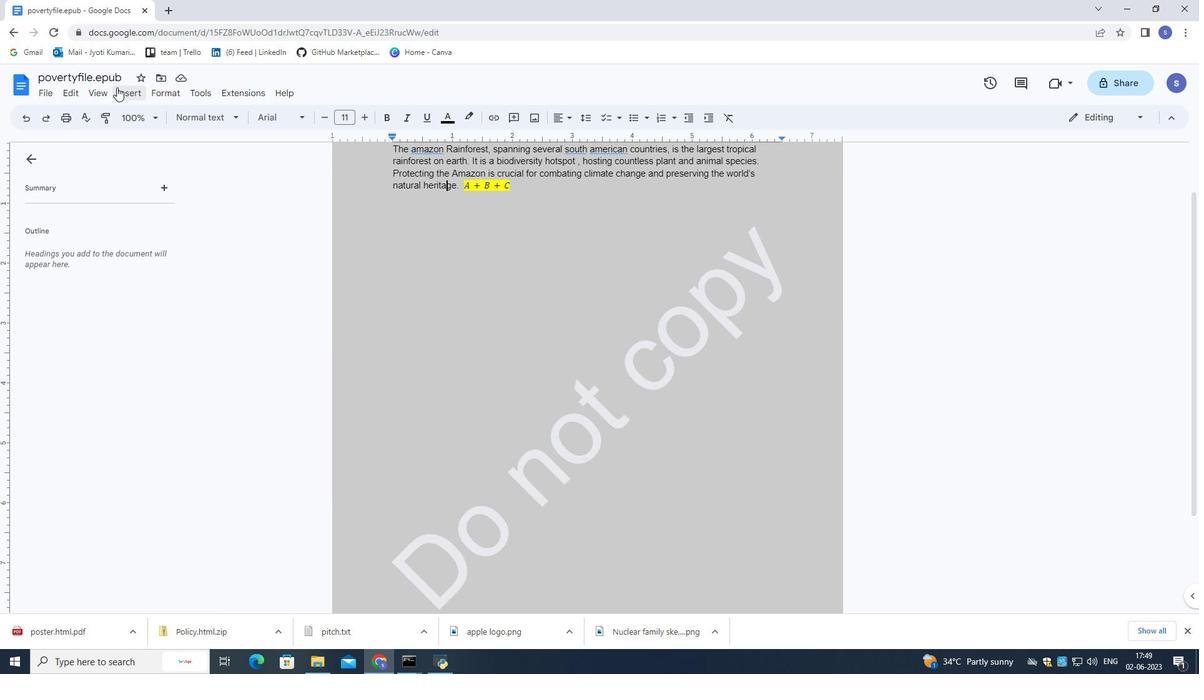 
Action: Mouse moved to (350, 439)
Screenshot: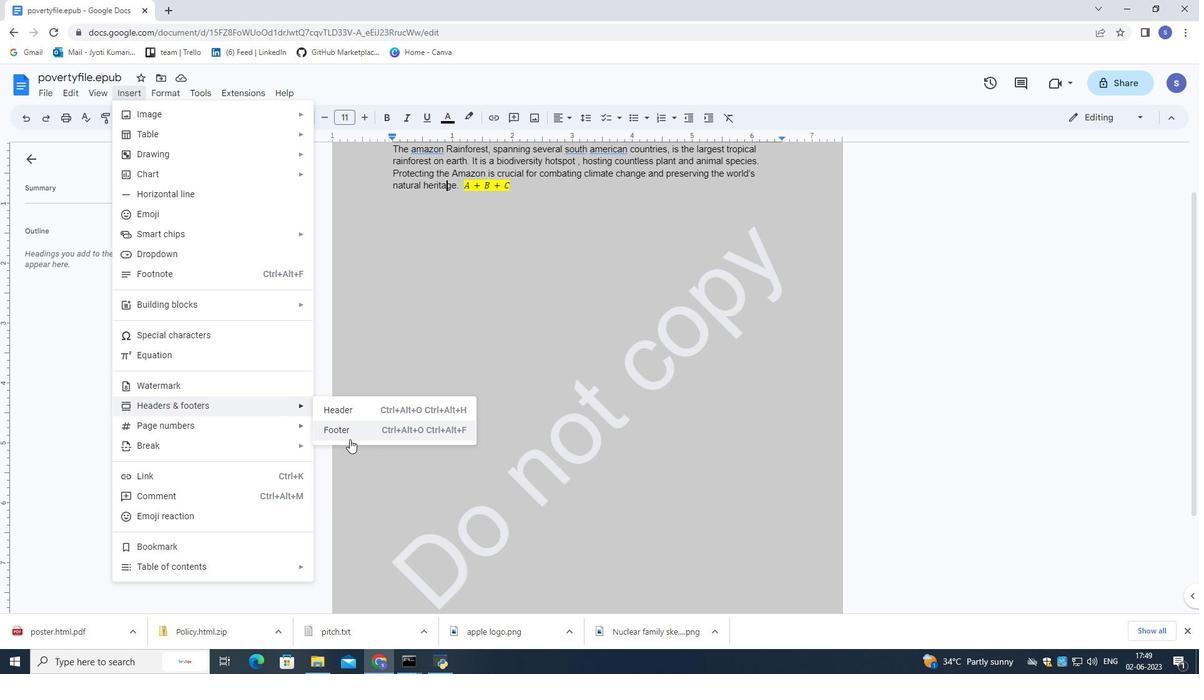 
Action: Mouse pressed left at (350, 439)
Screenshot: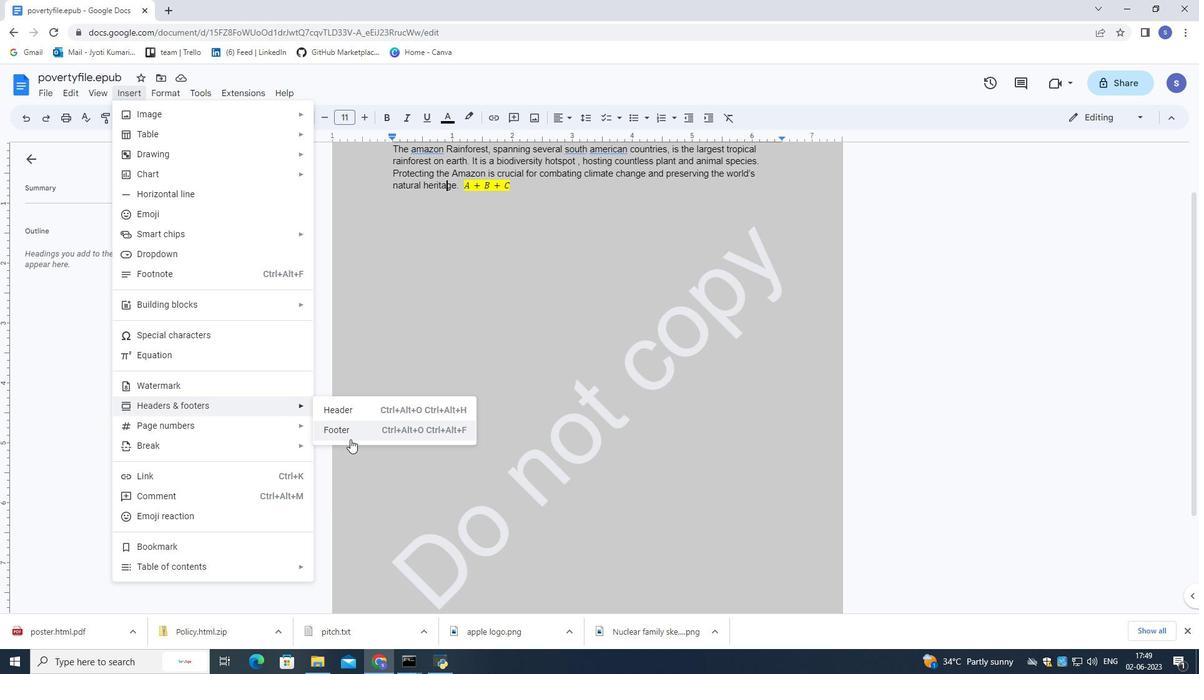 
Action: Mouse moved to (488, 114)
Screenshot: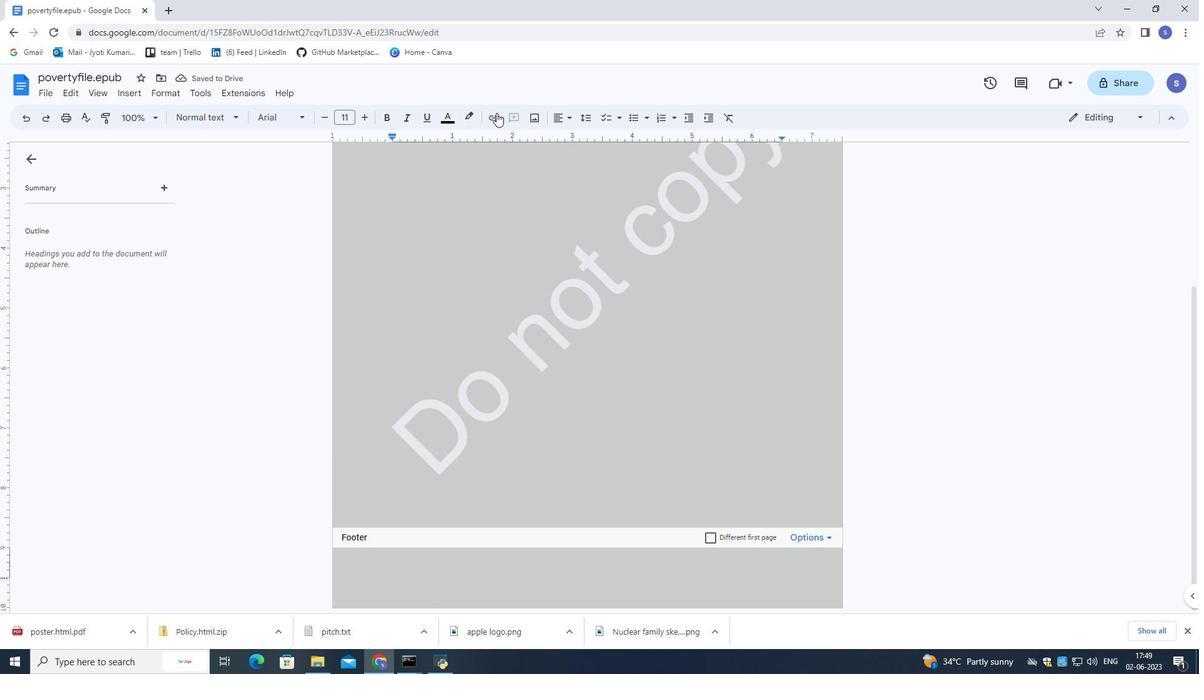 
Action: Mouse pressed left at (488, 114)
Screenshot: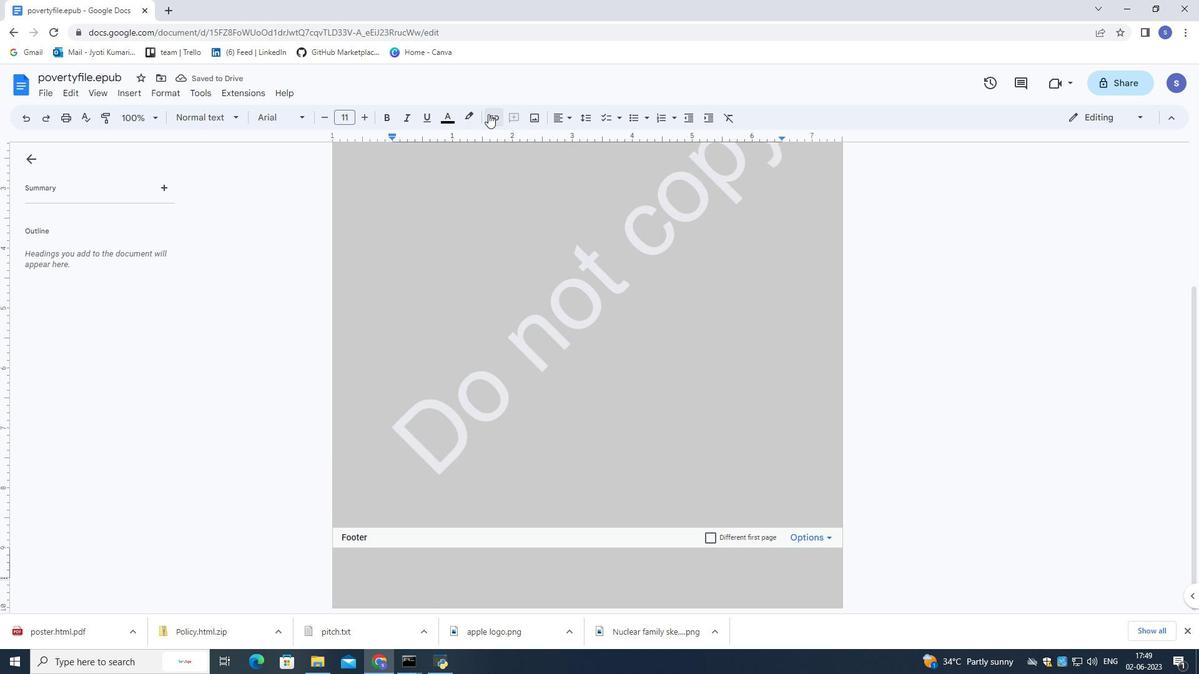 
Action: Key pressed www
Screenshot: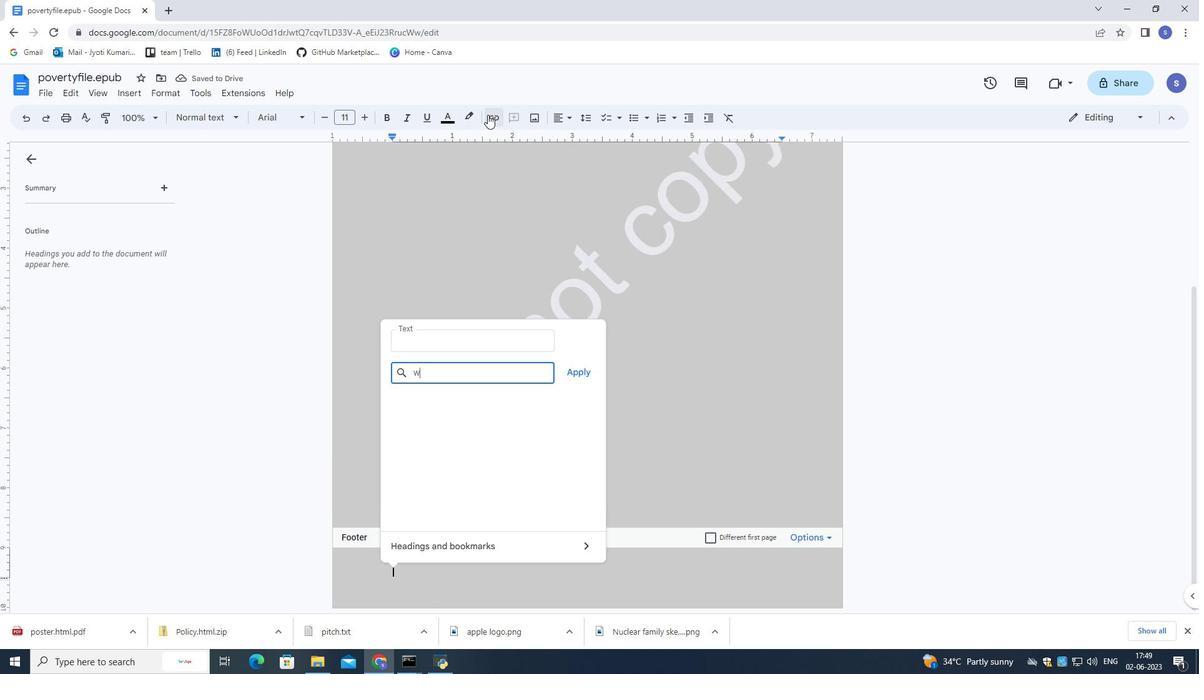 
Action: Mouse moved to (488, 115)
Screenshot: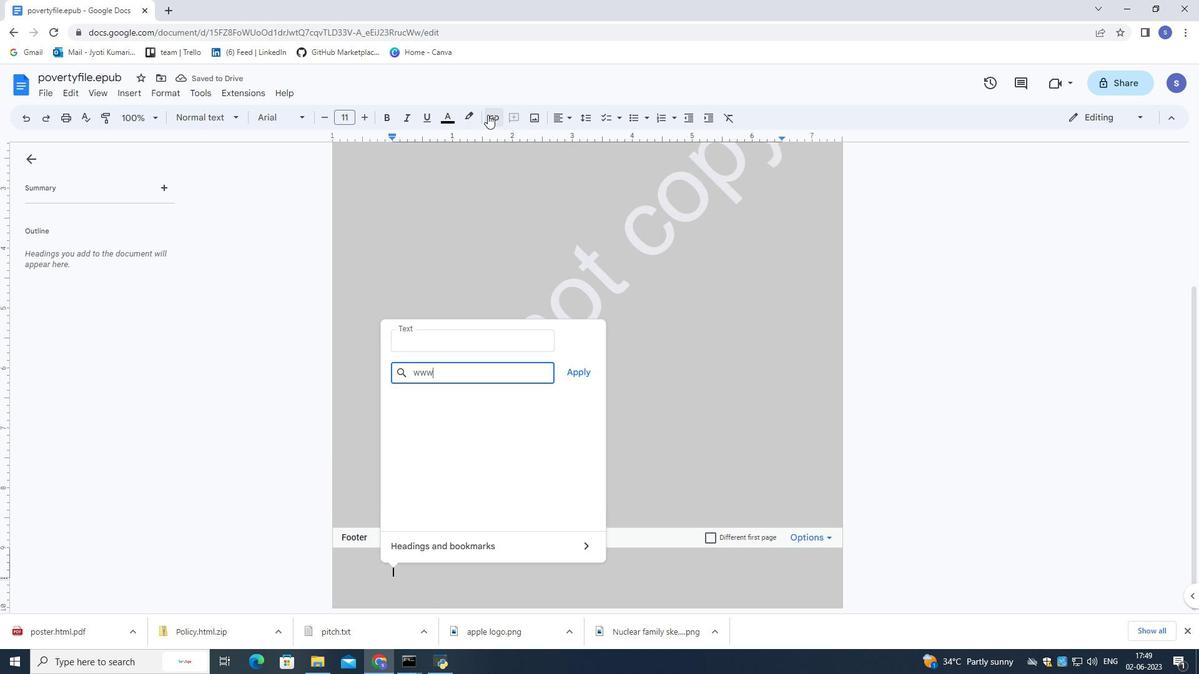 
Action: Key pressed .
Screenshot: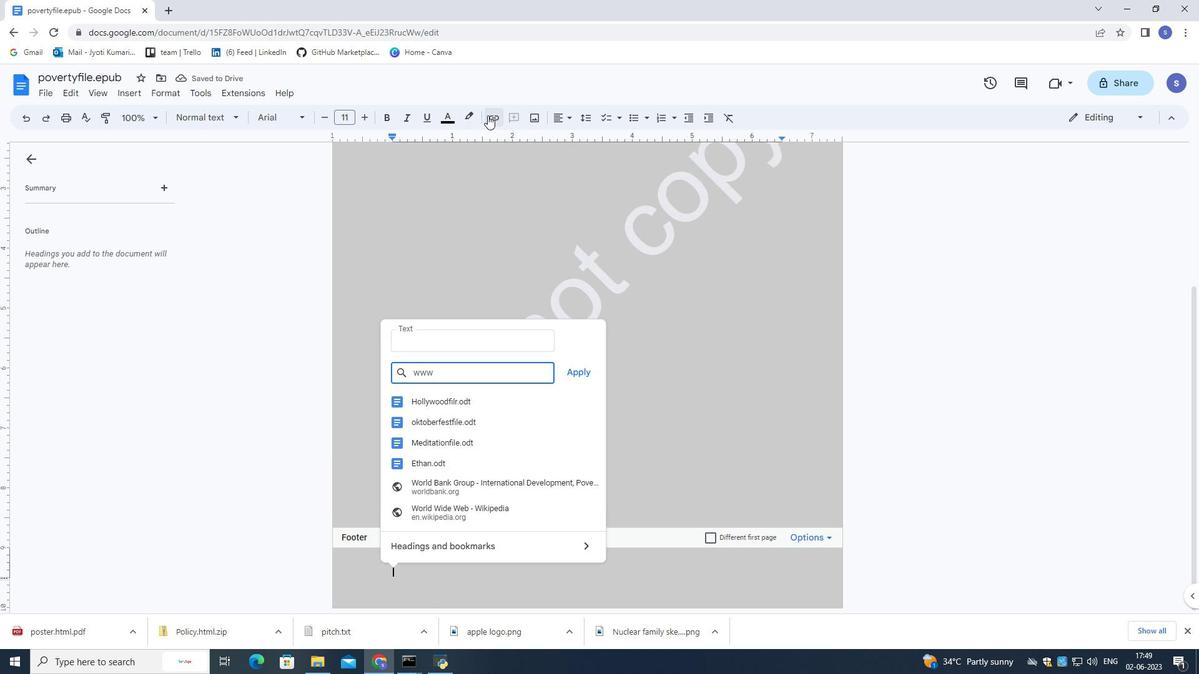 
Action: Mouse moved to (488, 116)
Screenshot: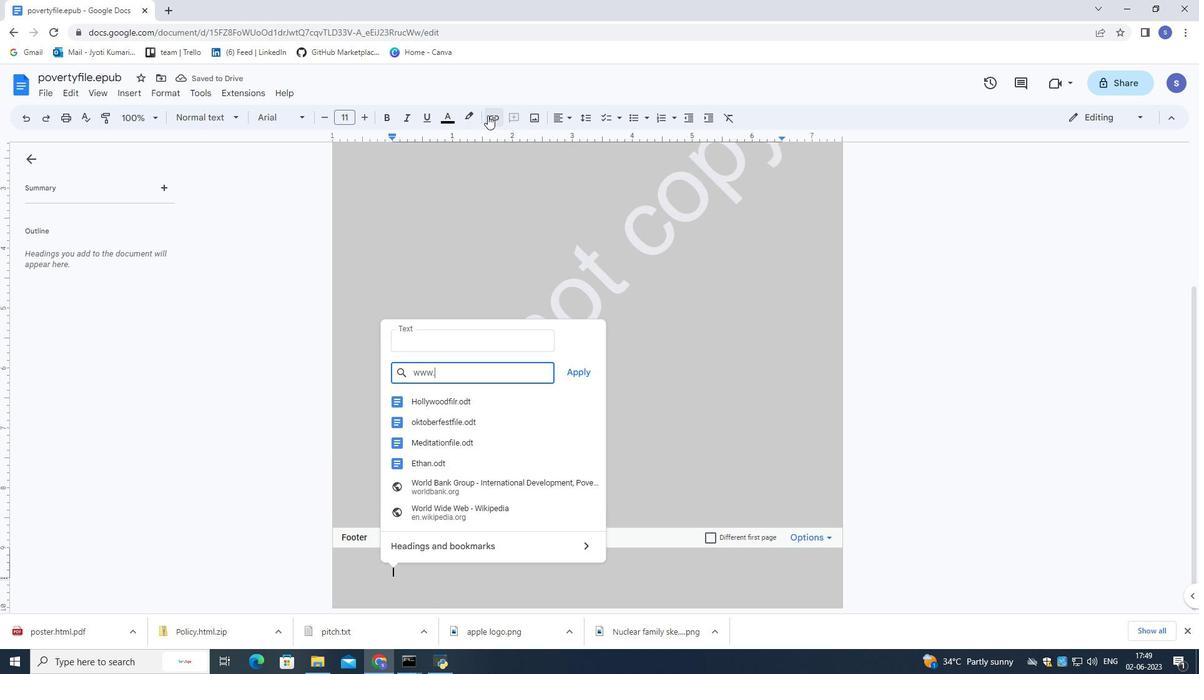 
Action: Key pressed ramsons
Screenshot: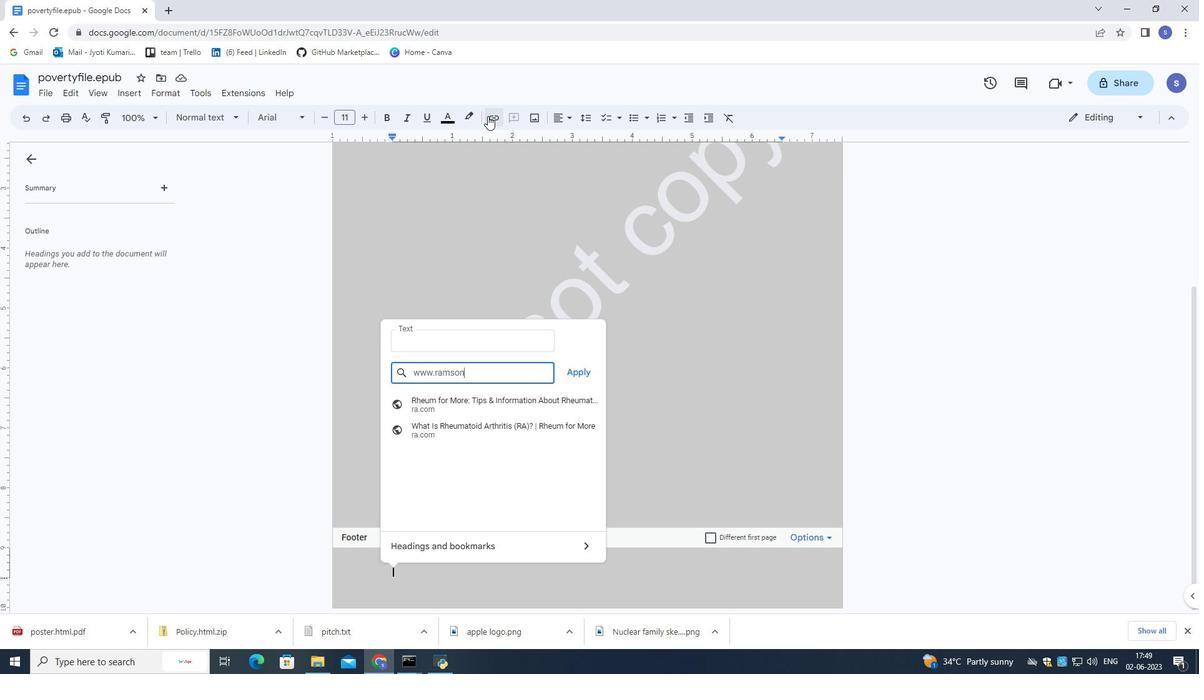 
Action: Mouse moved to (576, 369)
Screenshot: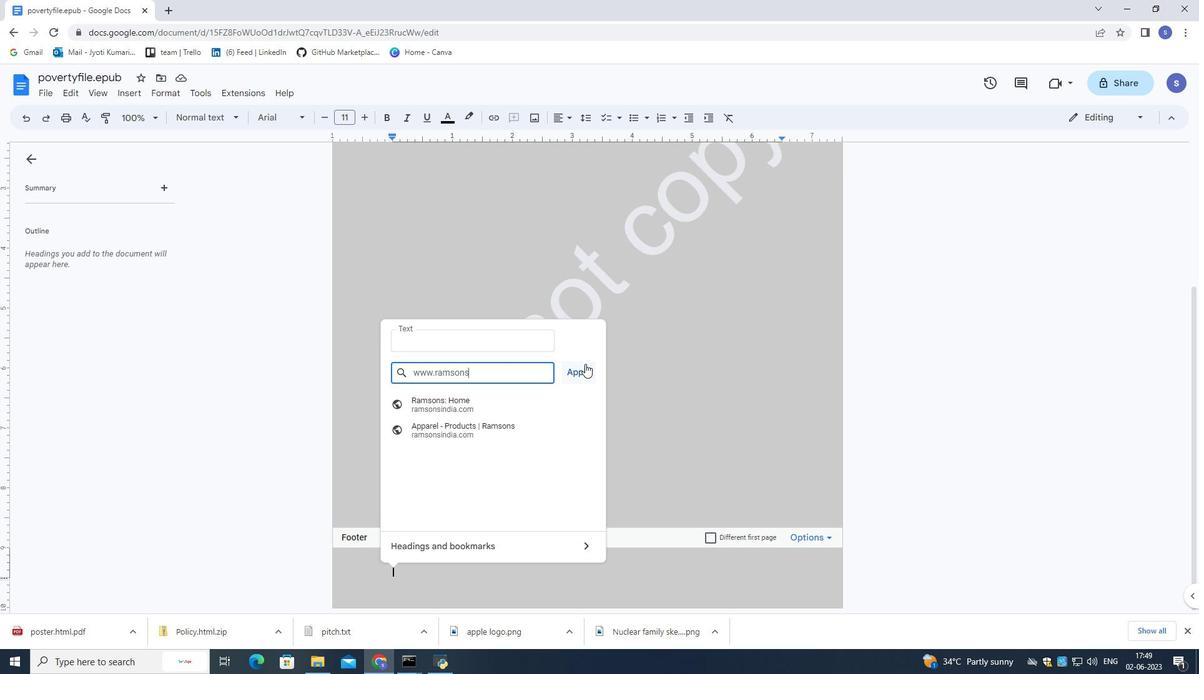 
Action: Mouse pressed left at (576, 369)
Screenshot: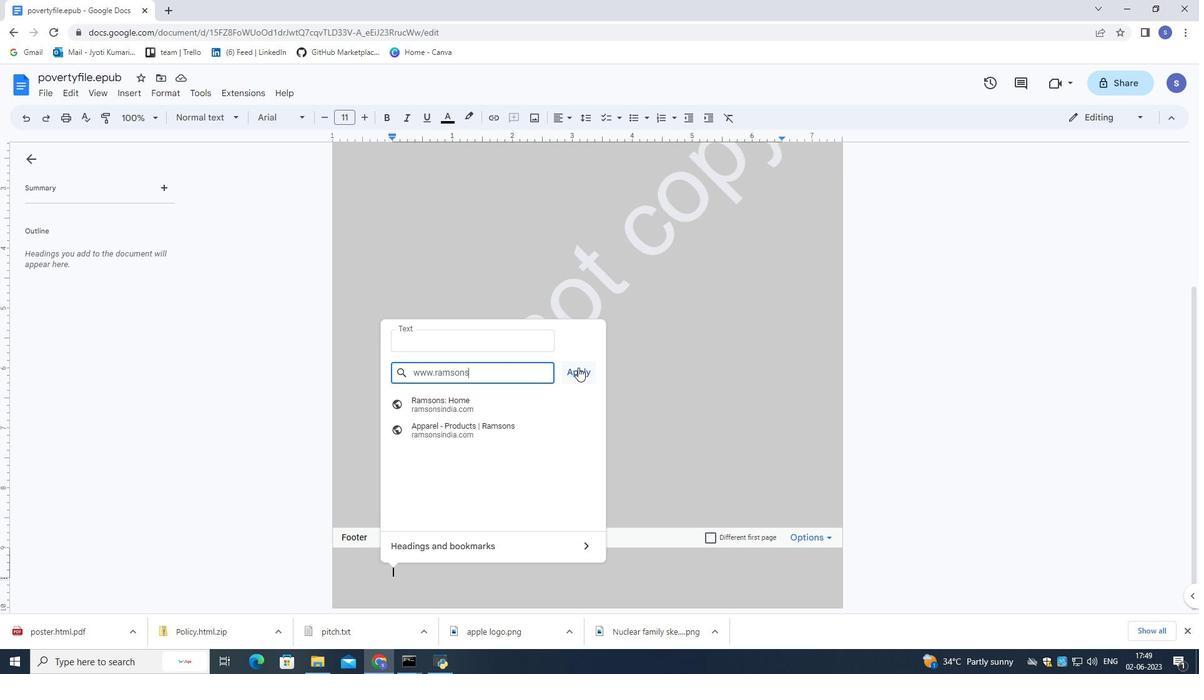 
Action: Mouse moved to (567, 348)
Screenshot: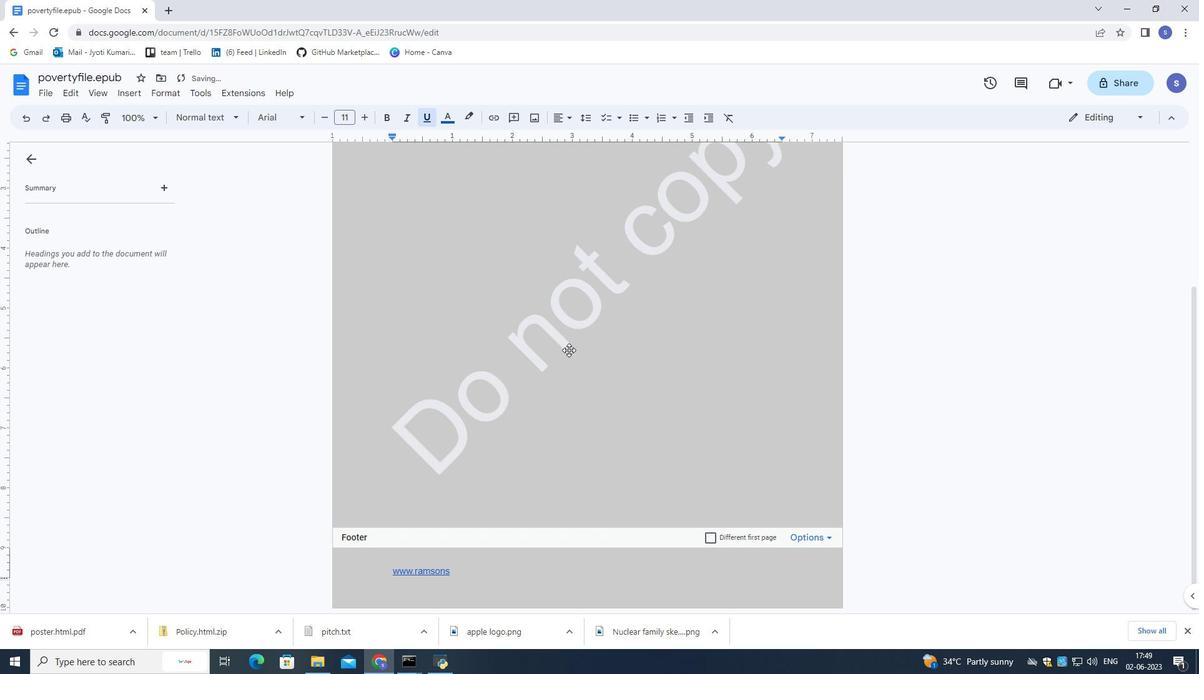 
